 Task: Create a due date automation trigger when advanced on, on the tuesday of the week a card is due add fields with custom field "Resume" set to a number greater or equal to 1 and greater than 10 at 11:00 AM.
Action: Mouse moved to (775, 268)
Screenshot: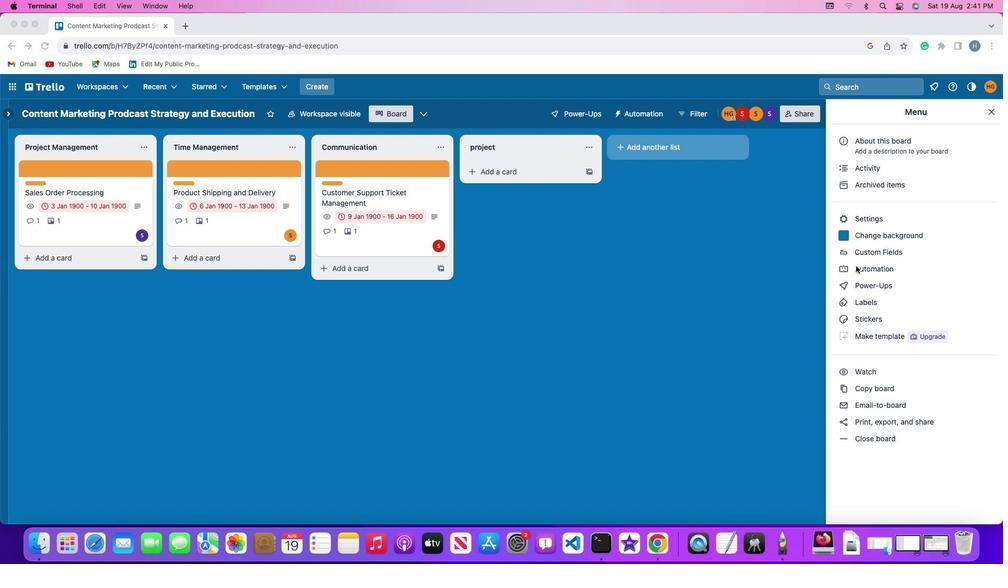 
Action: Mouse pressed left at (775, 268)
Screenshot: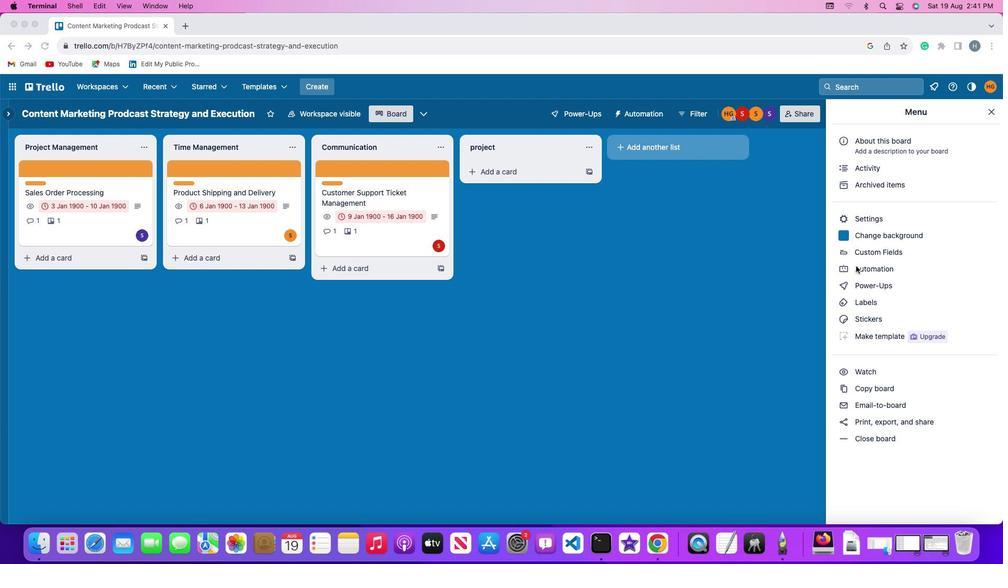 
Action: Mouse moved to (776, 268)
Screenshot: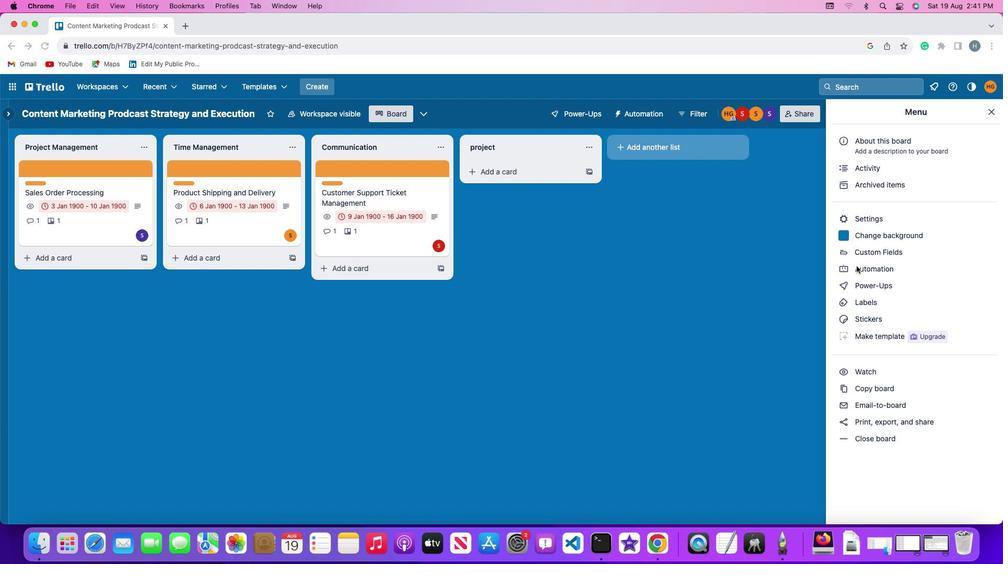 
Action: Mouse pressed left at (776, 268)
Screenshot: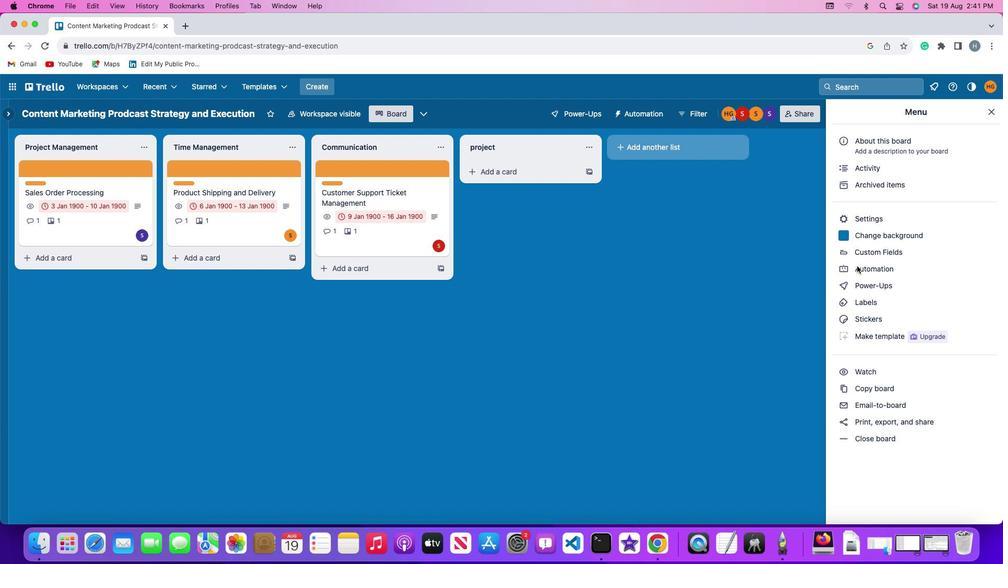 
Action: Mouse moved to (149, 250)
Screenshot: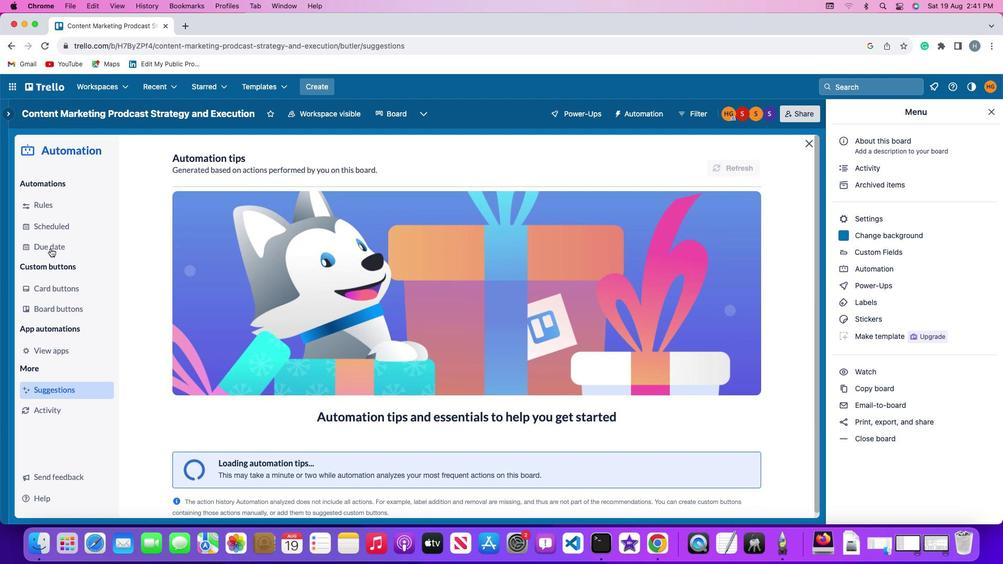 
Action: Mouse pressed left at (149, 250)
Screenshot: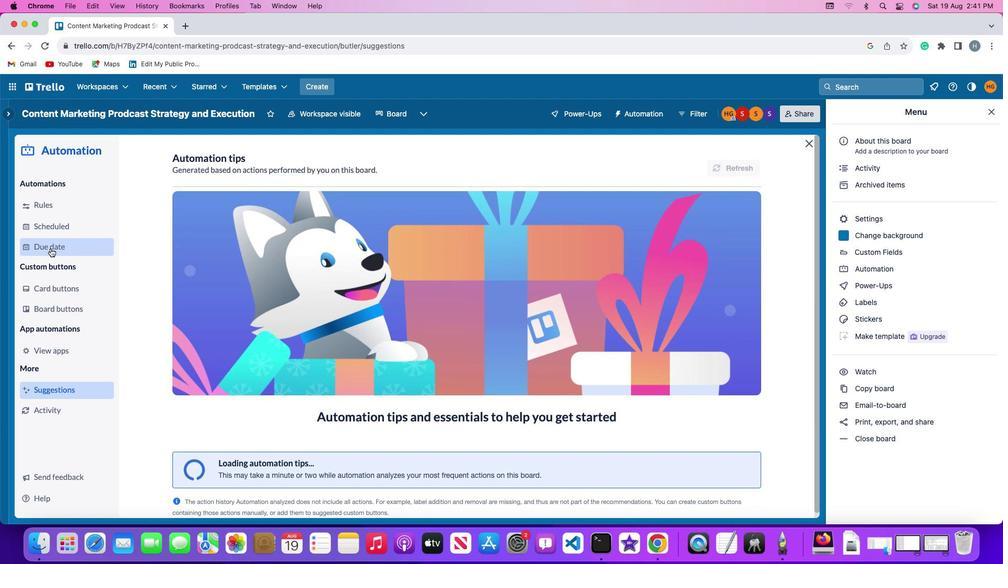 
Action: Mouse moved to (650, 165)
Screenshot: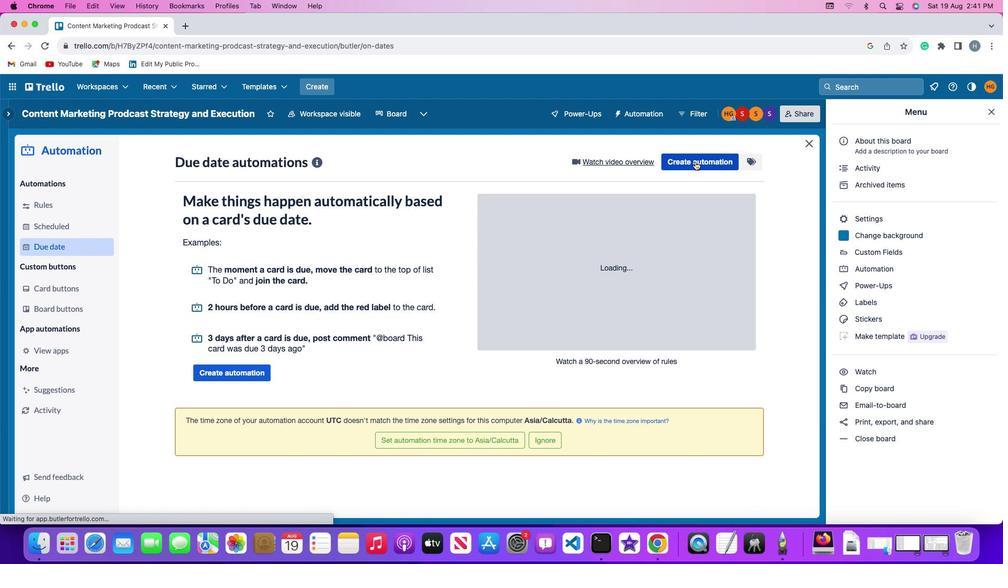 
Action: Mouse pressed left at (650, 165)
Screenshot: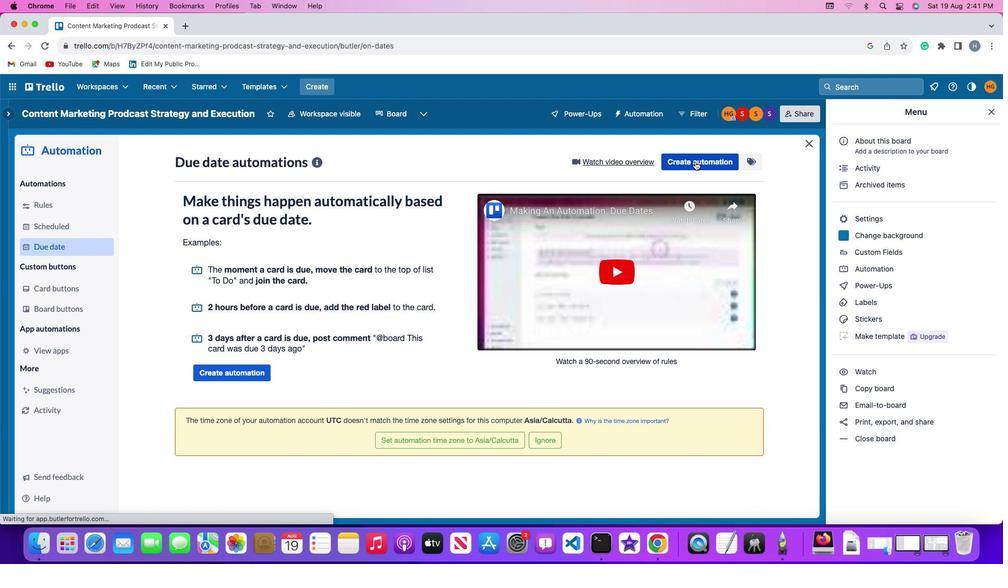
Action: Mouse moved to (259, 264)
Screenshot: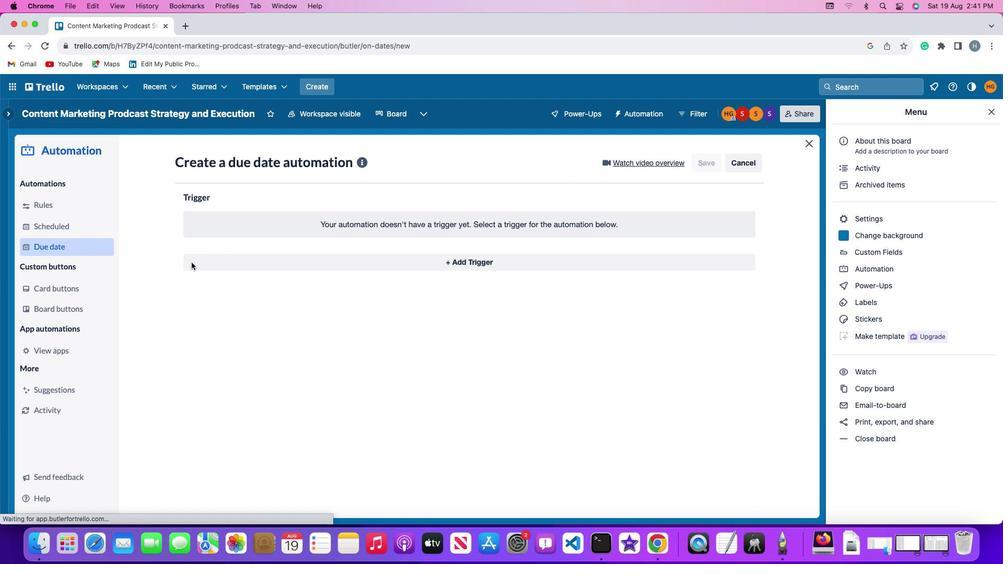 
Action: Mouse pressed left at (259, 264)
Screenshot: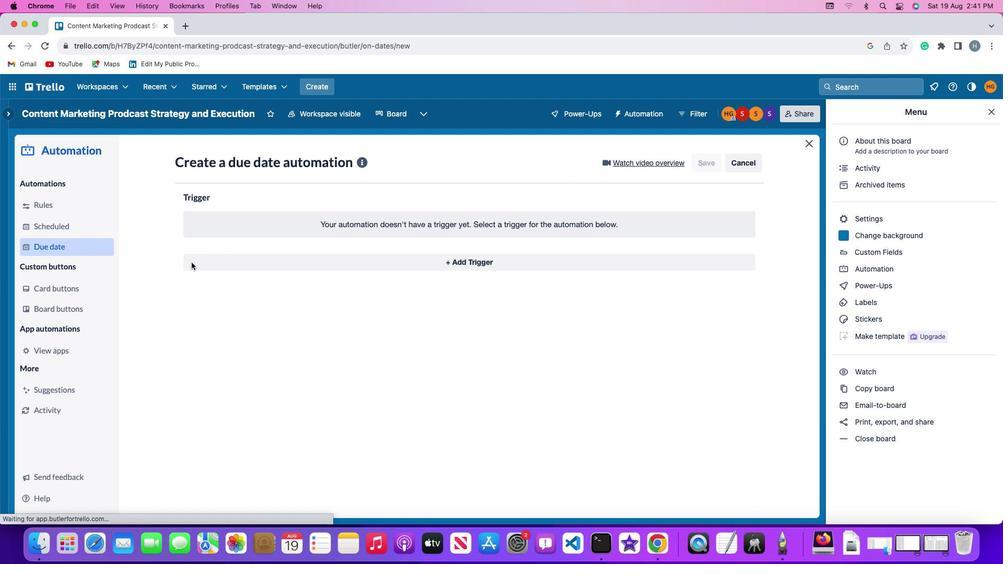 
Action: Mouse moved to (293, 462)
Screenshot: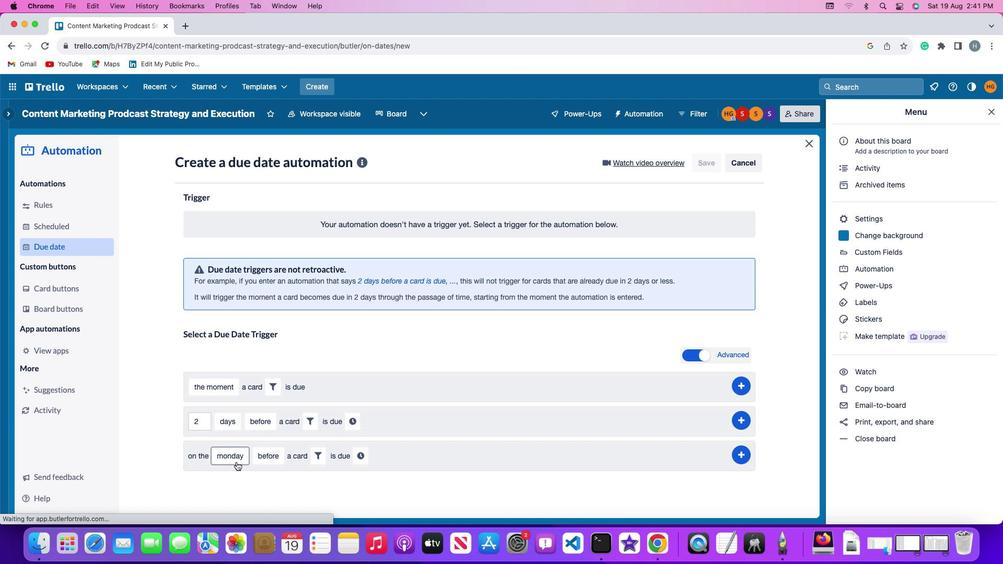 
Action: Mouse pressed left at (293, 462)
Screenshot: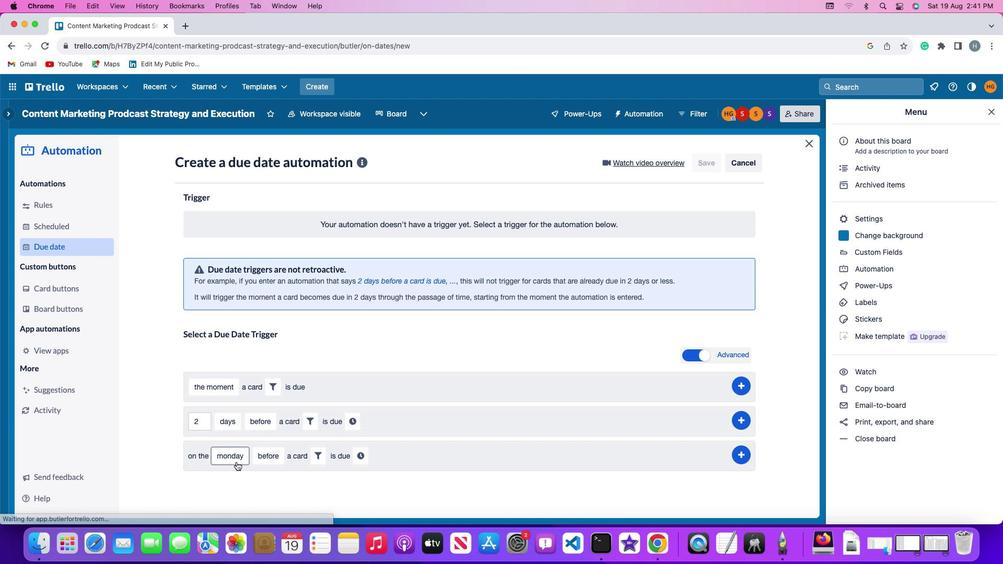 
Action: Mouse moved to (303, 334)
Screenshot: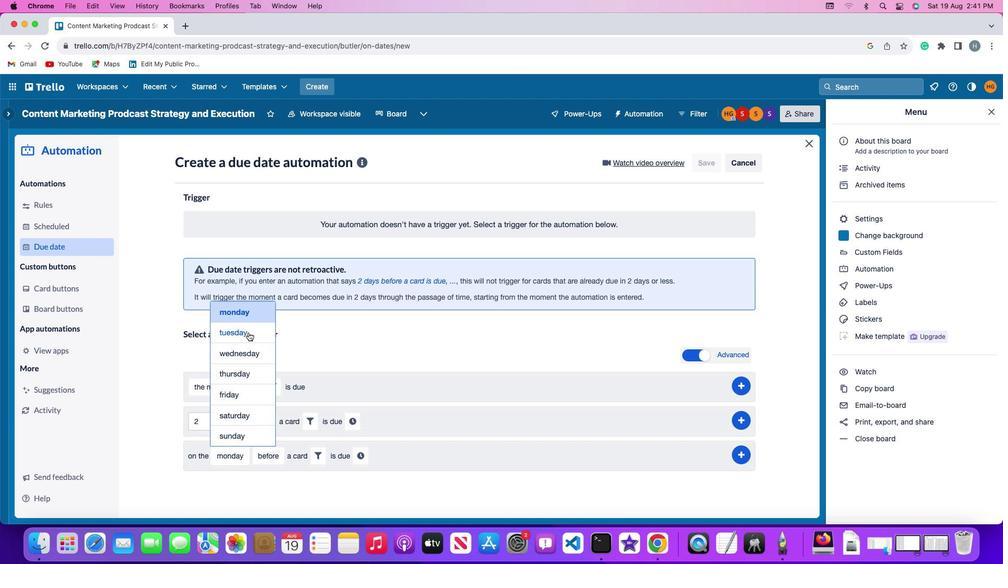 
Action: Mouse pressed left at (303, 334)
Screenshot: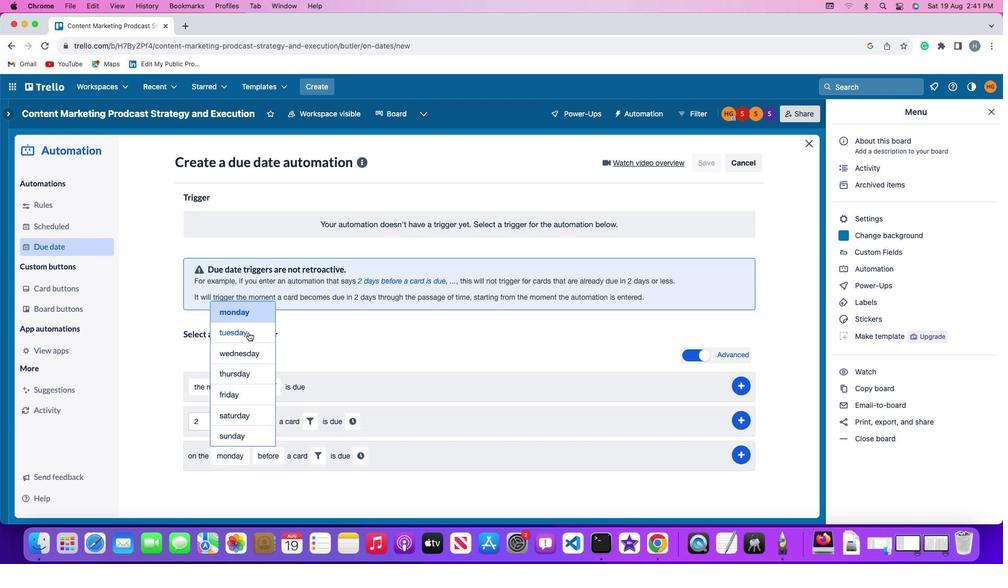 
Action: Mouse moved to (320, 463)
Screenshot: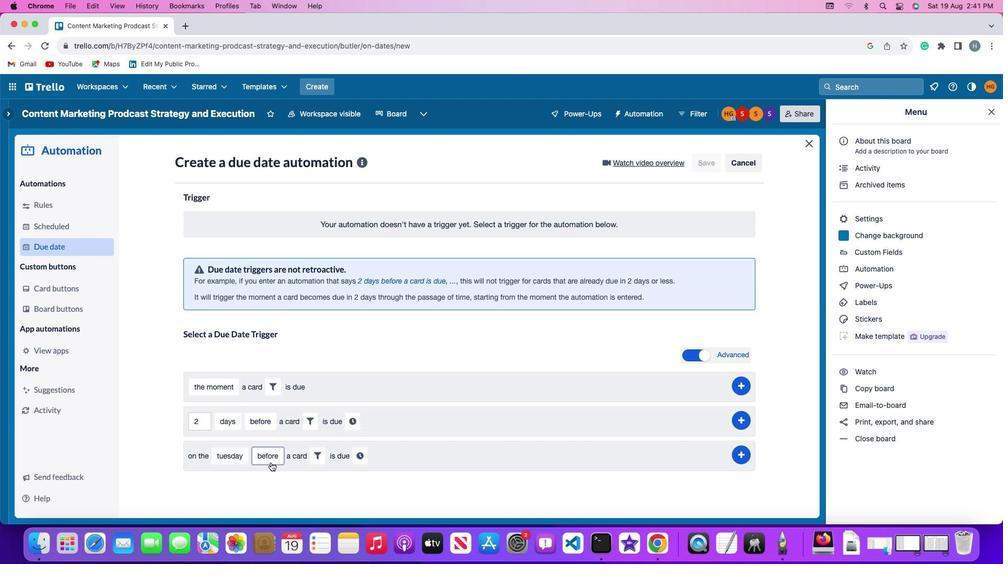 
Action: Mouse pressed left at (320, 463)
Screenshot: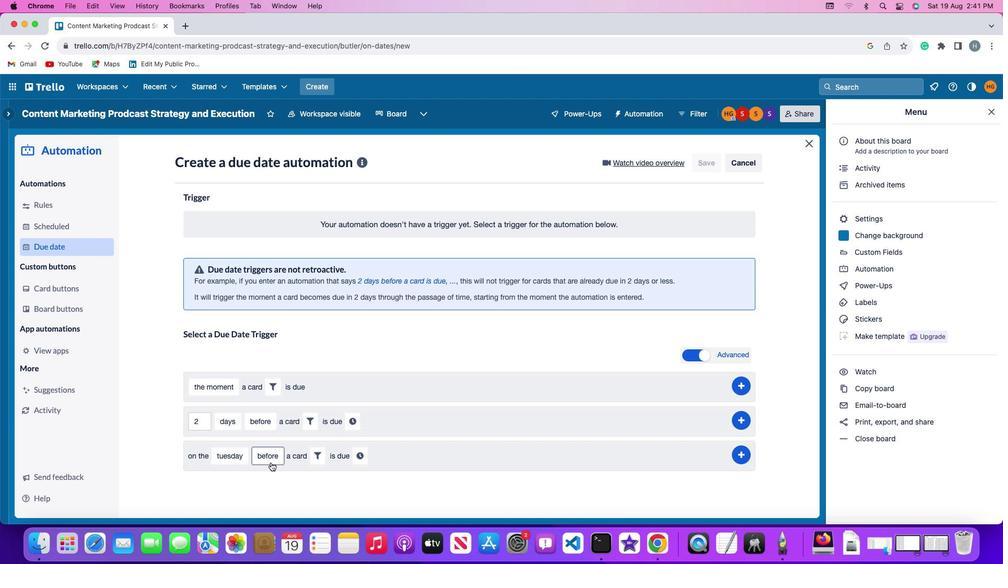 
Action: Mouse moved to (327, 414)
Screenshot: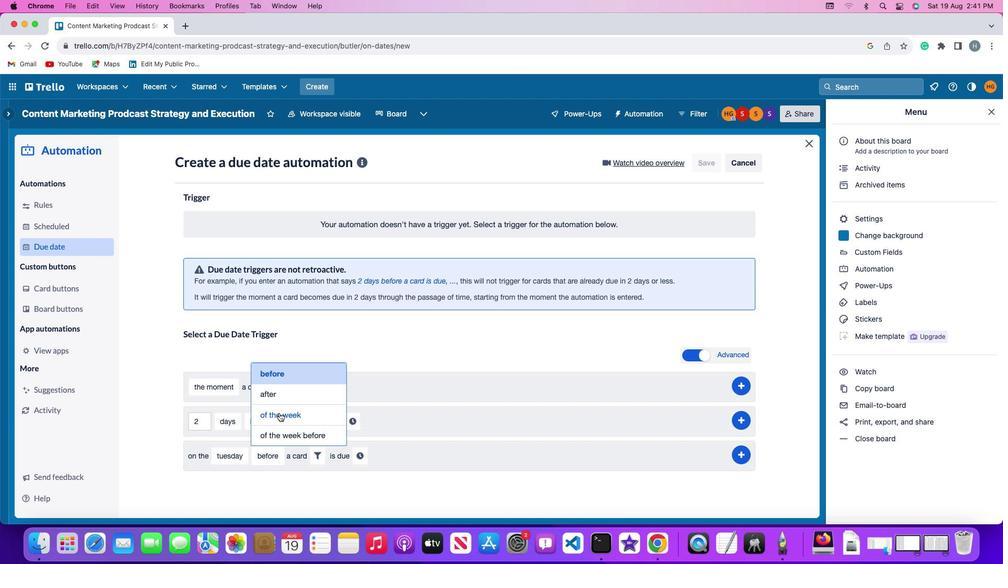 
Action: Mouse pressed left at (327, 414)
Screenshot: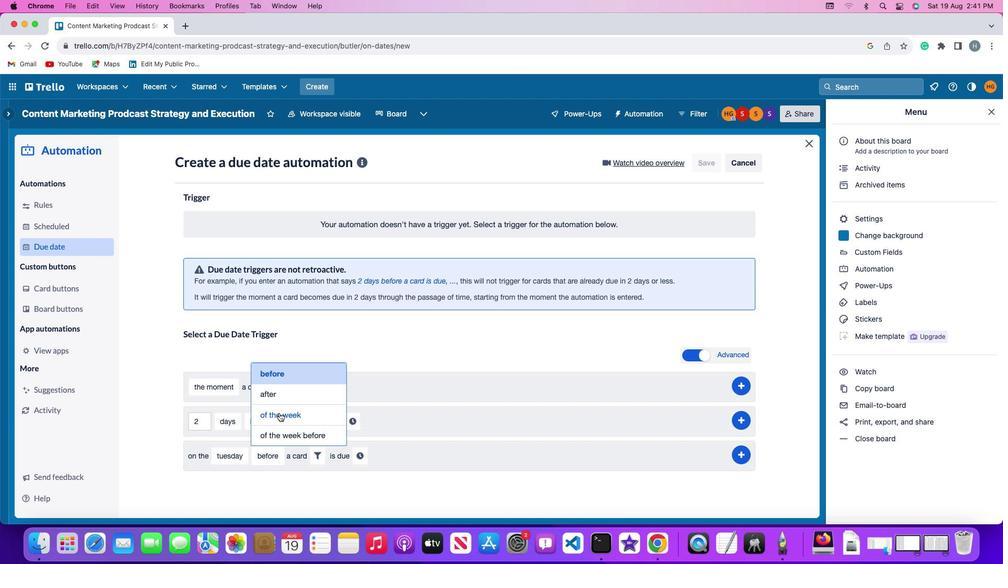 
Action: Mouse moved to (368, 453)
Screenshot: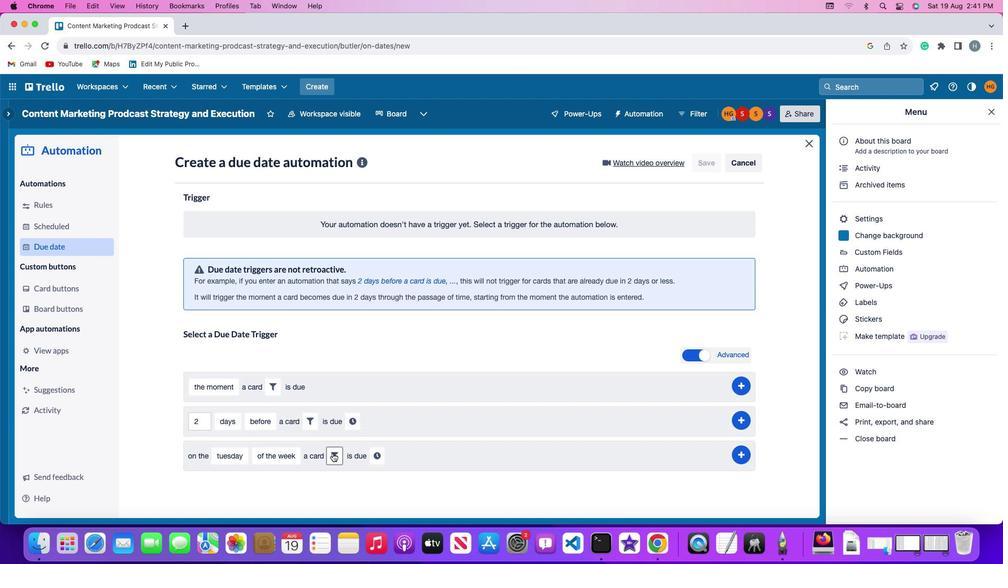 
Action: Mouse pressed left at (368, 453)
Screenshot: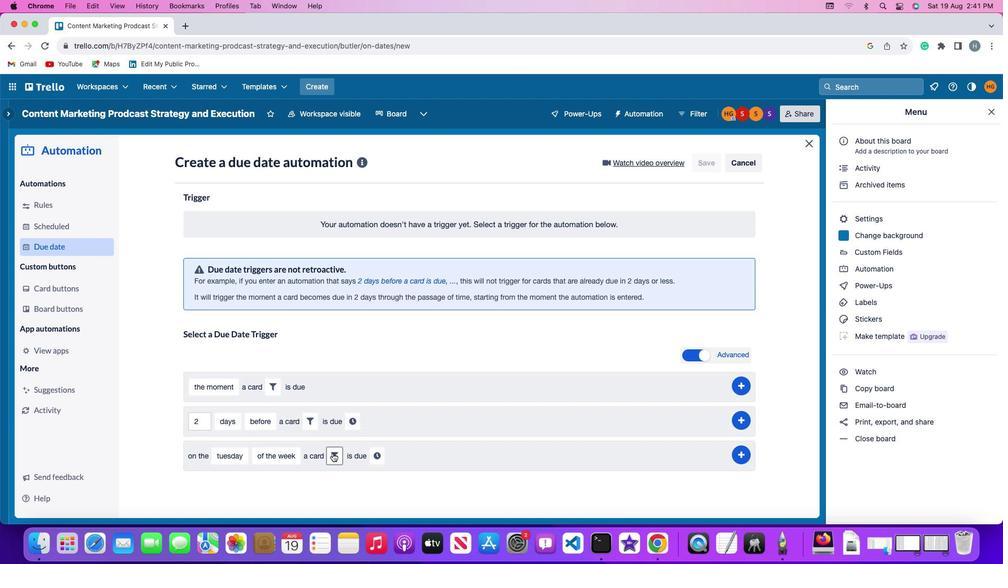 
Action: Mouse moved to (503, 485)
Screenshot: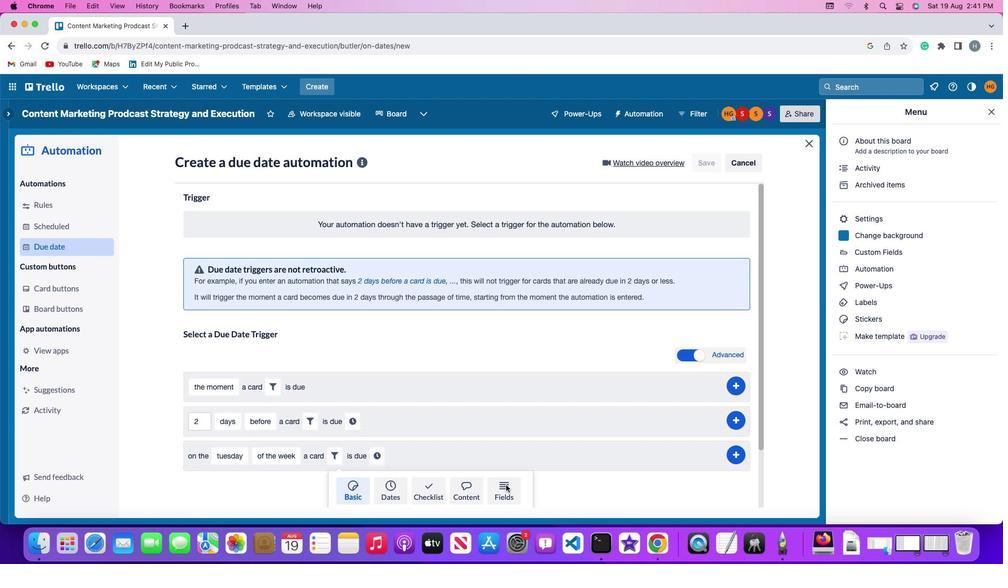 
Action: Mouse pressed left at (503, 485)
Screenshot: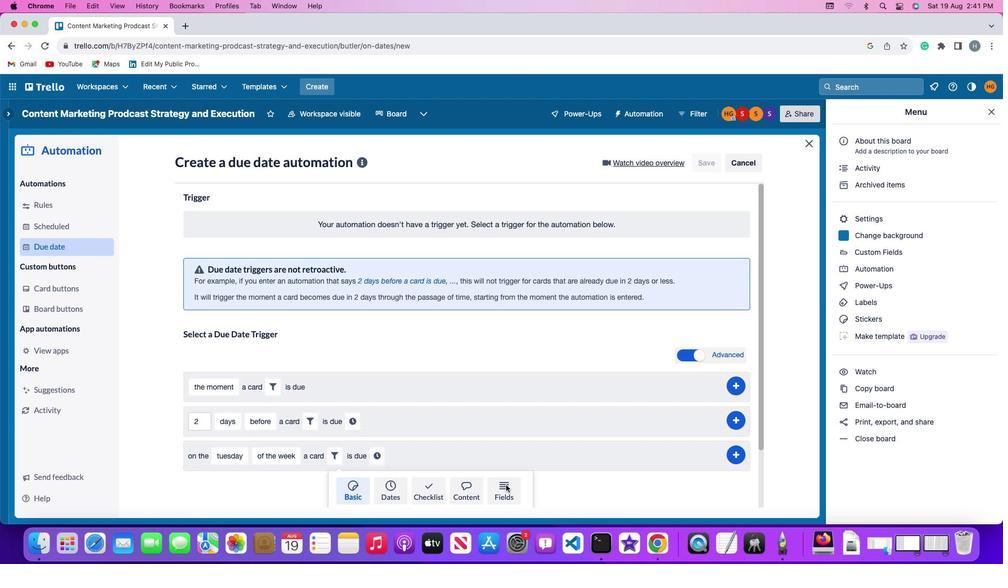 
Action: Mouse moved to (348, 475)
Screenshot: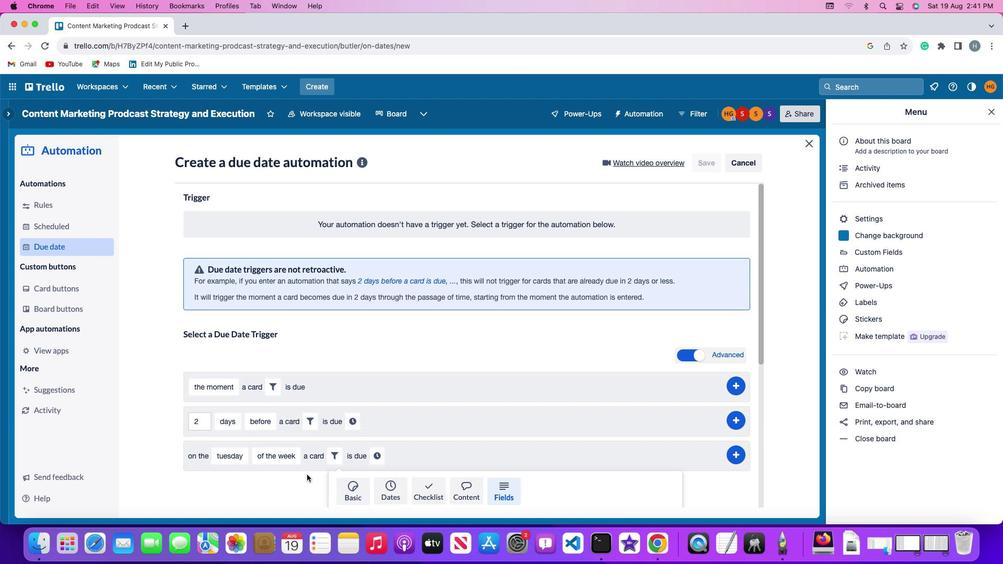 
Action: Mouse scrolled (348, 475) with delta (110, 4)
Screenshot: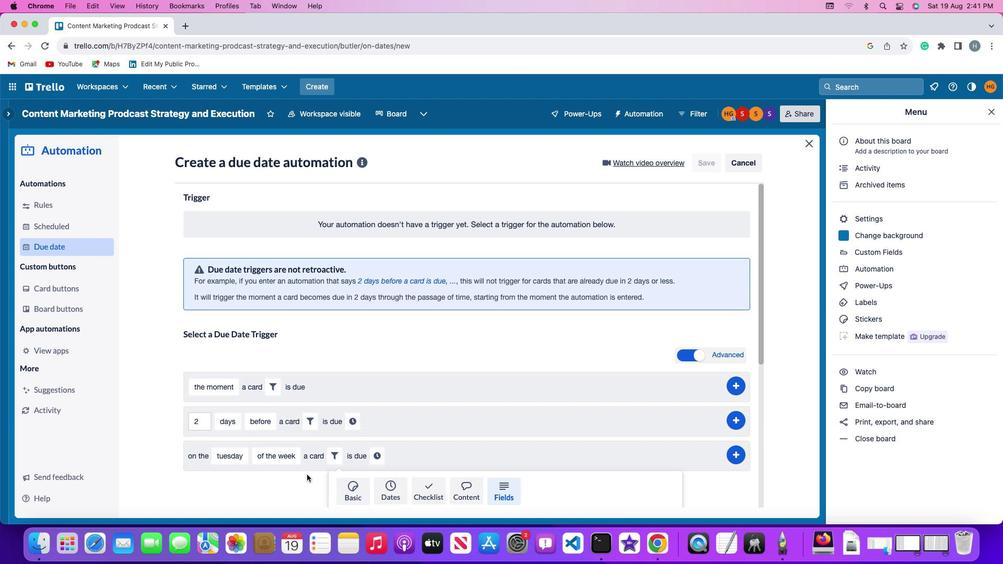 
Action: Mouse scrolled (348, 475) with delta (110, 4)
Screenshot: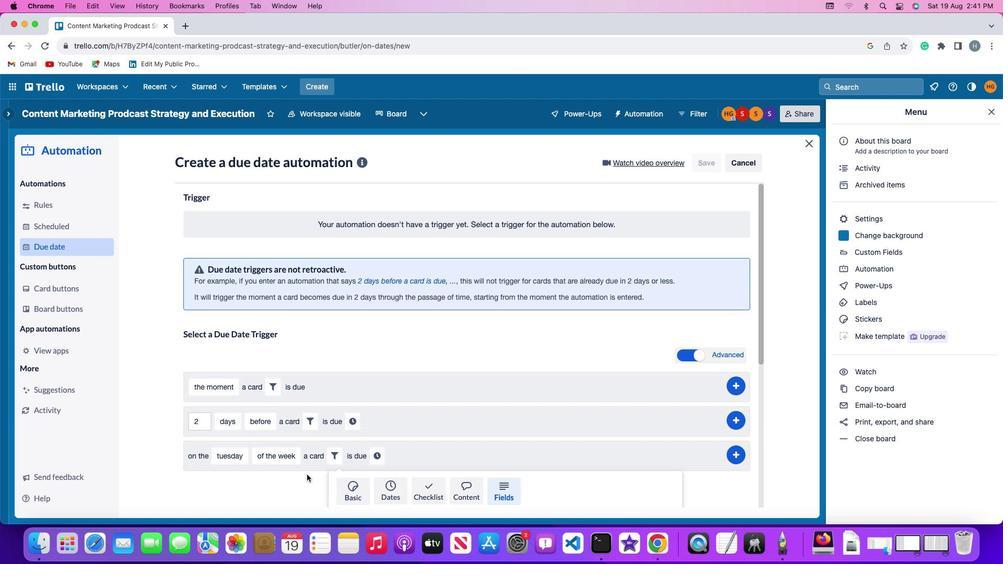 
Action: Mouse scrolled (348, 475) with delta (110, 3)
Screenshot: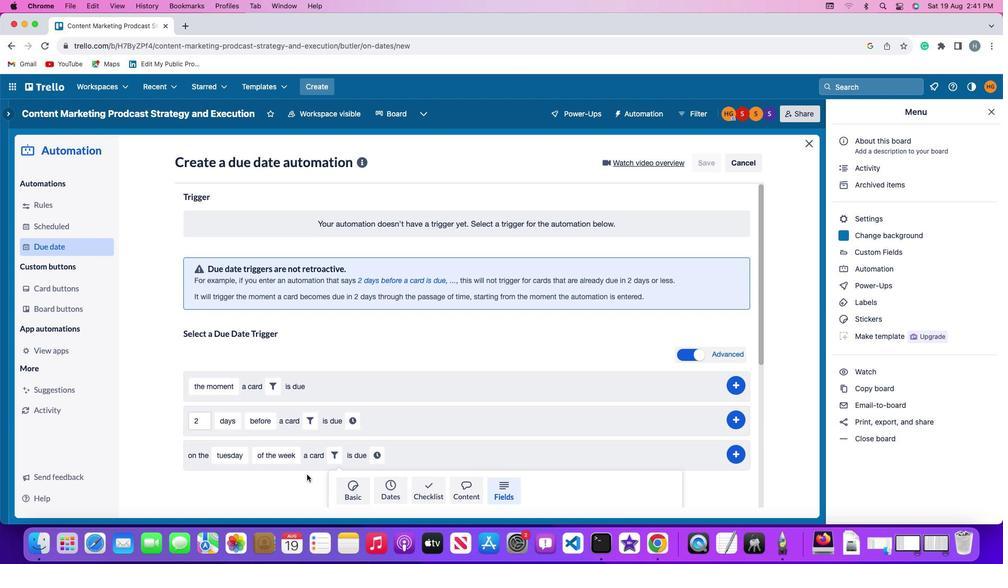 
Action: Mouse scrolled (348, 475) with delta (110, 2)
Screenshot: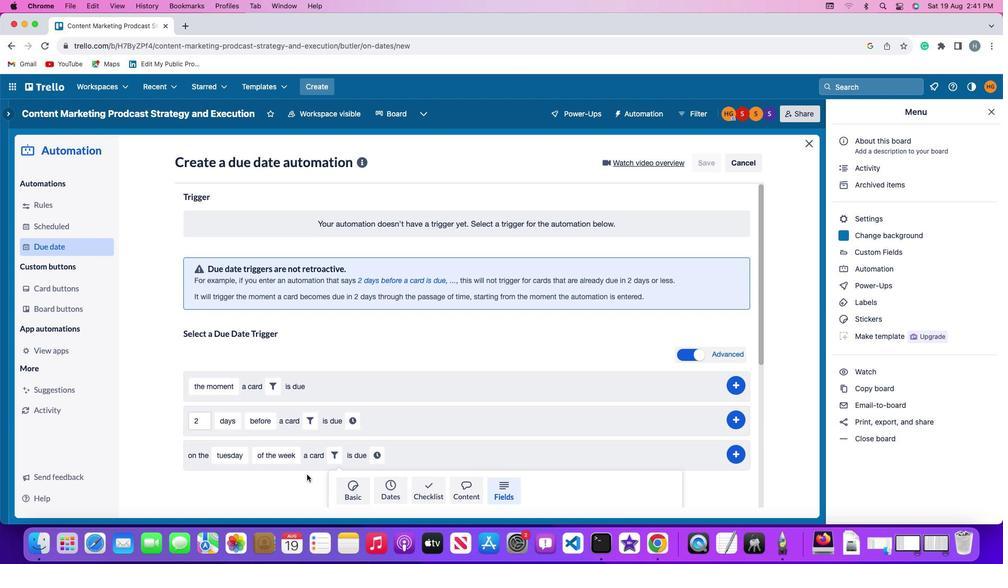 
Action: Mouse scrolled (348, 475) with delta (110, 1)
Screenshot: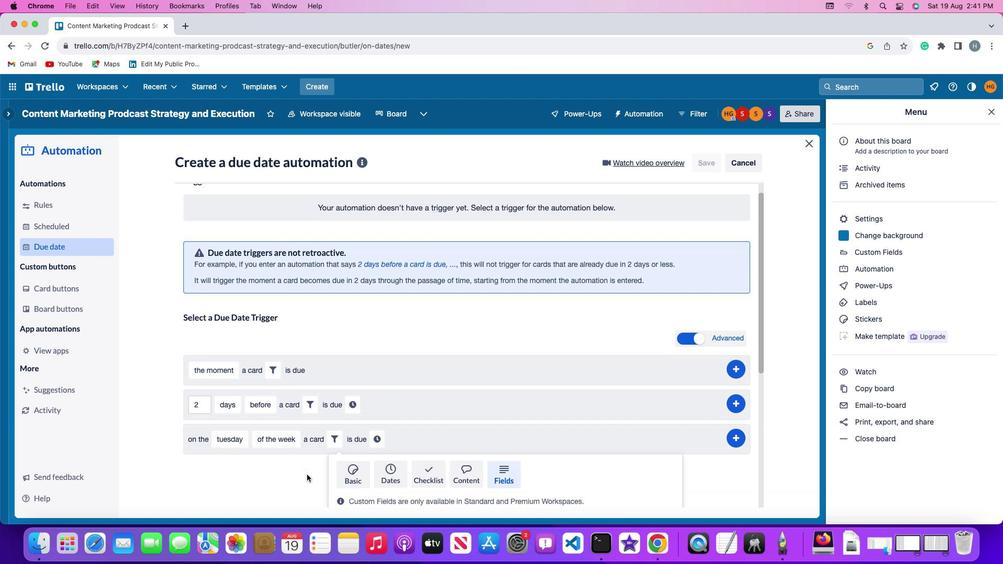 
Action: Mouse moved to (346, 473)
Screenshot: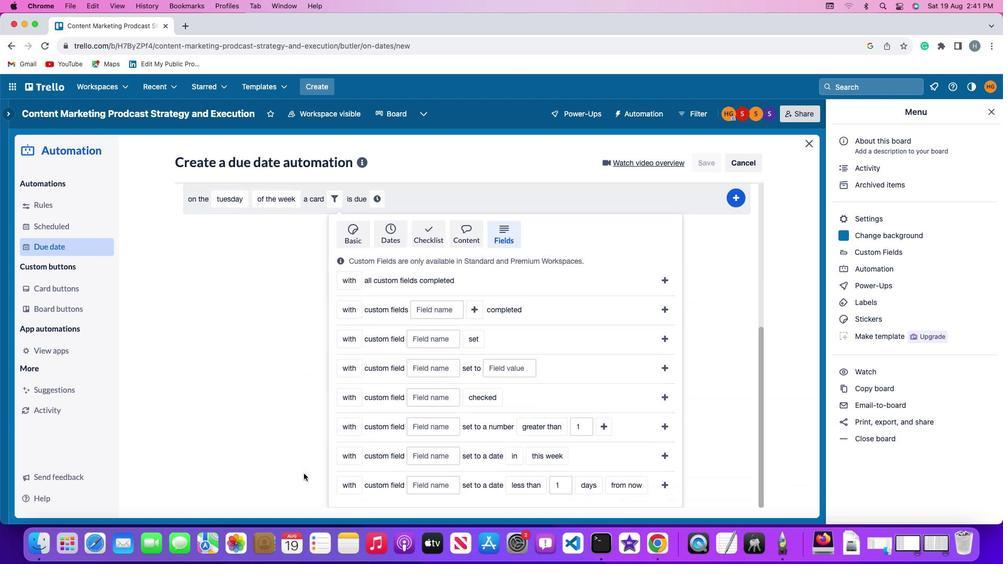
Action: Mouse scrolled (346, 473) with delta (110, 4)
Screenshot: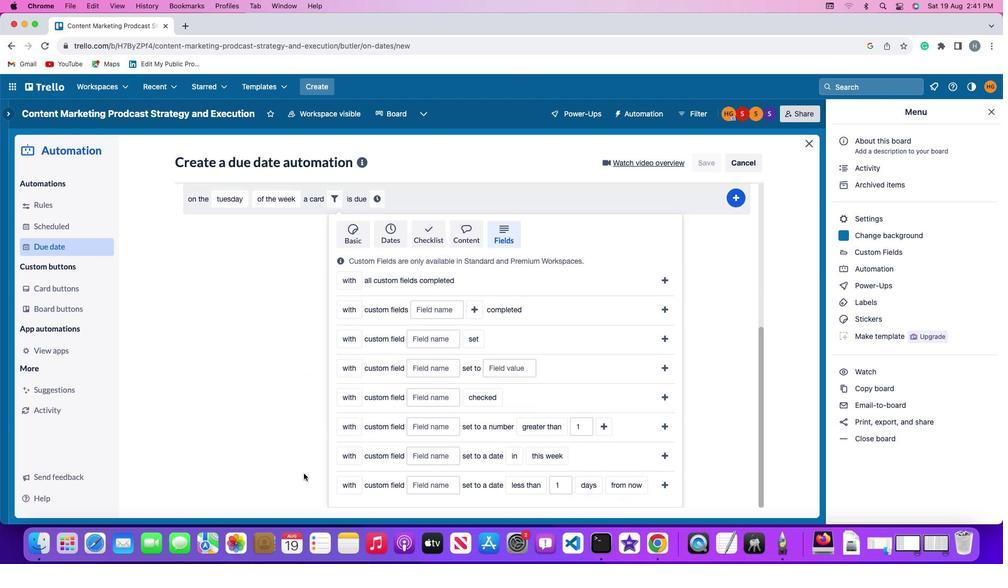 
Action: Mouse scrolled (346, 473) with delta (110, 4)
Screenshot: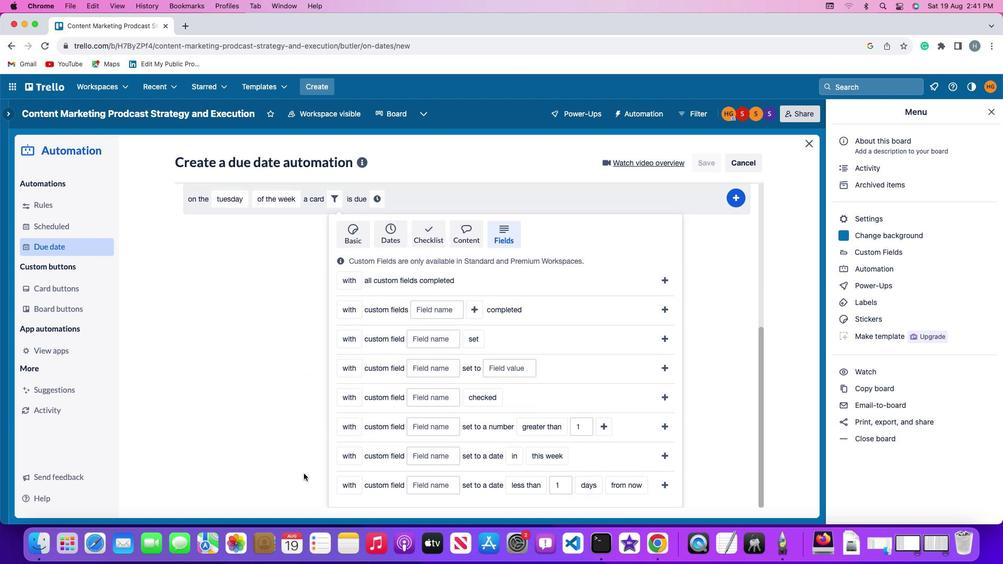 
Action: Mouse scrolled (346, 473) with delta (110, 3)
Screenshot: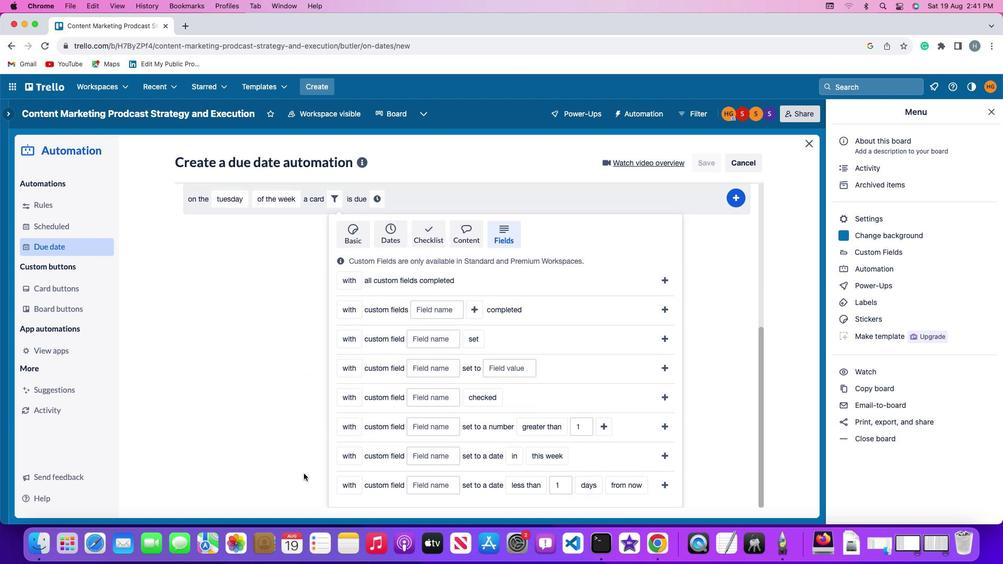
Action: Mouse moved to (345, 473)
Screenshot: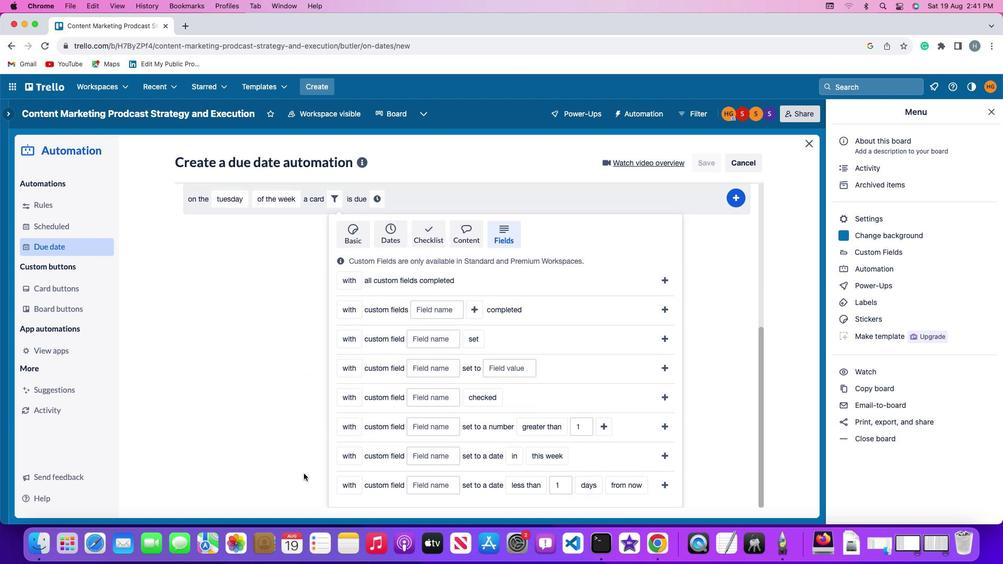 
Action: Mouse scrolled (345, 473) with delta (110, 2)
Screenshot: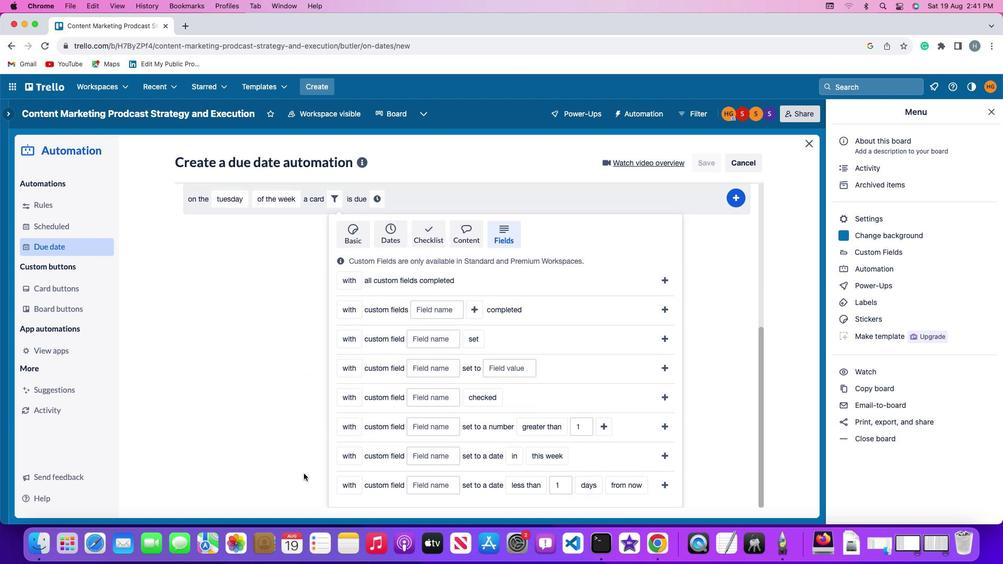 
Action: Mouse moved to (382, 424)
Screenshot: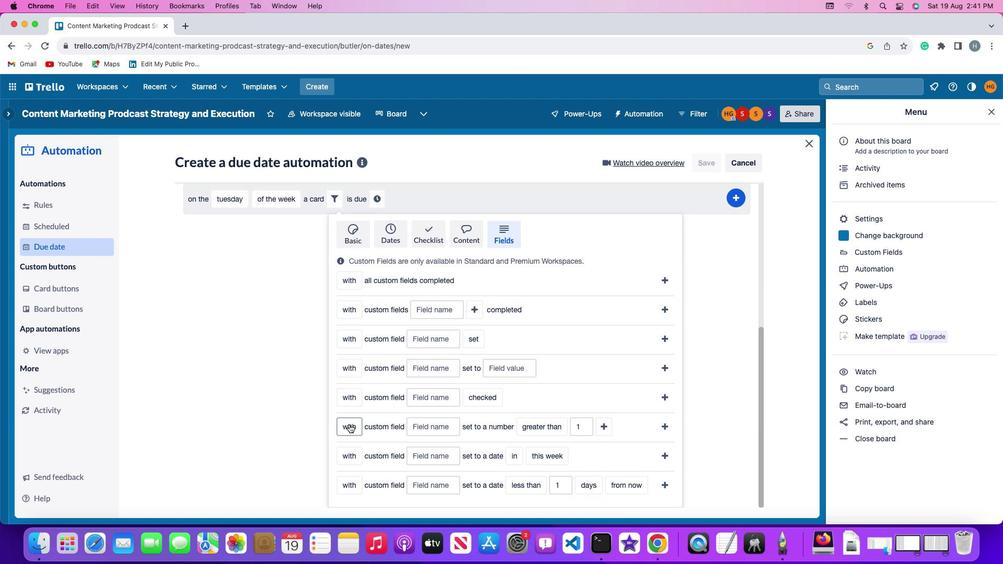 
Action: Mouse pressed left at (382, 424)
Screenshot: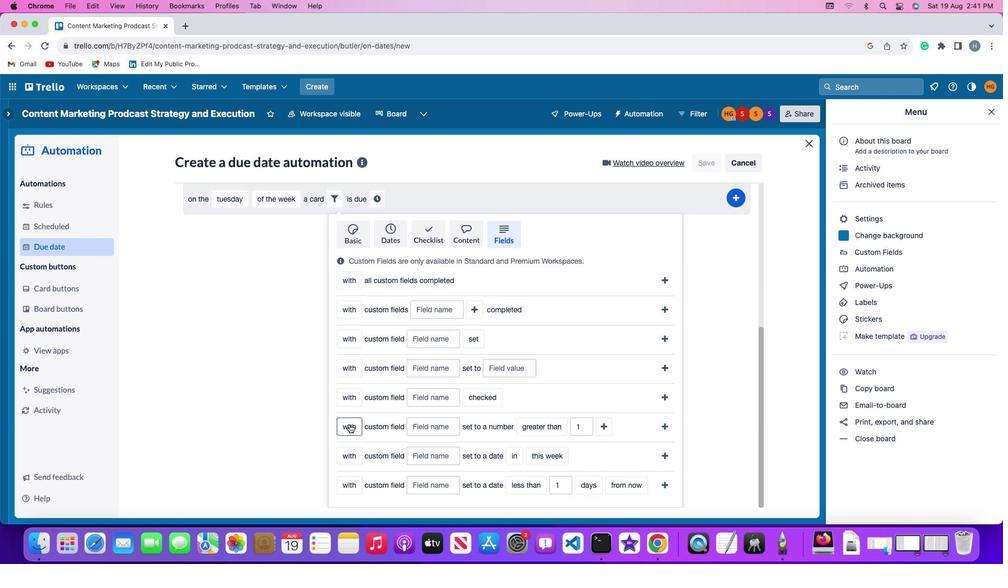 
Action: Mouse moved to (389, 451)
Screenshot: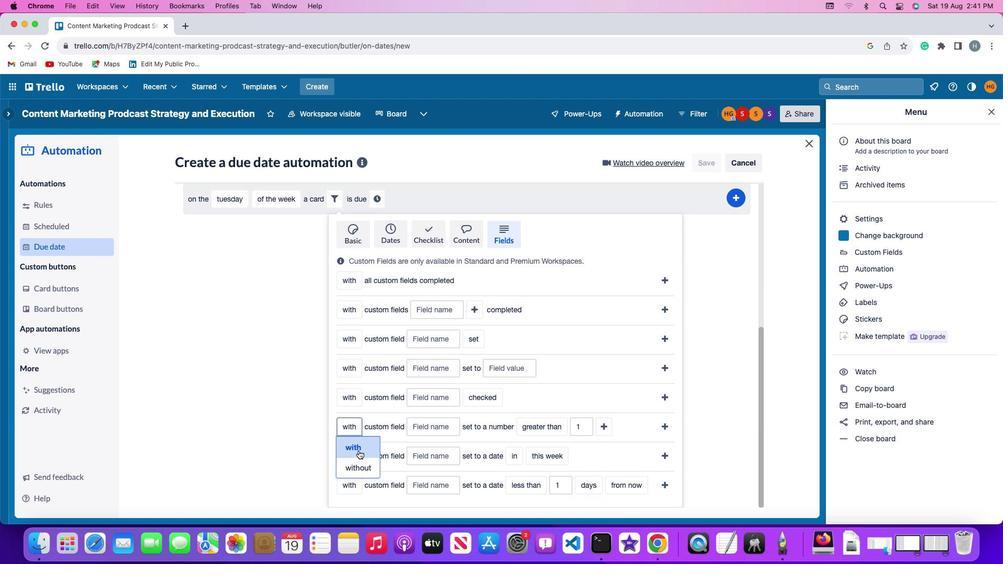 
Action: Mouse pressed left at (389, 451)
Screenshot: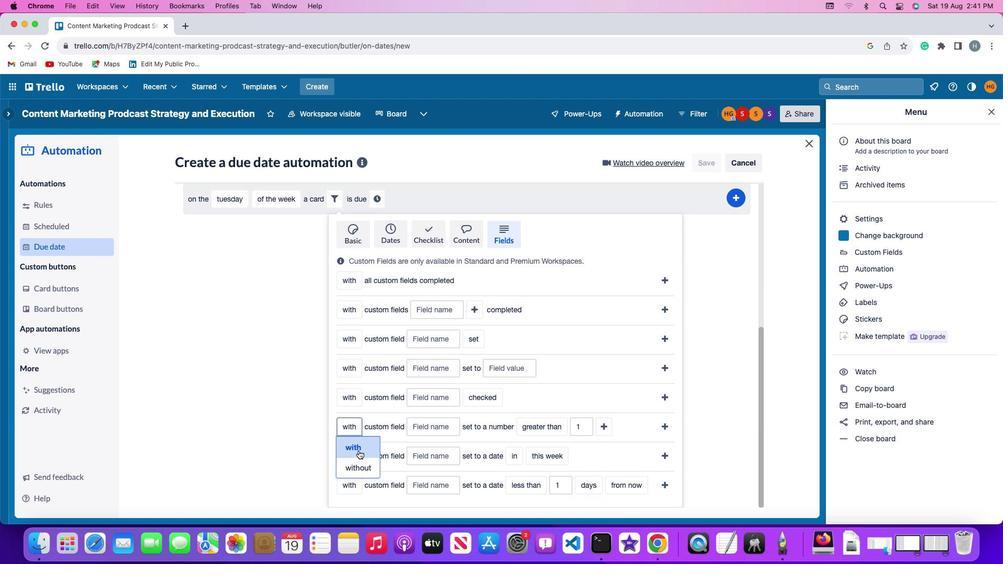 
Action: Mouse moved to (449, 427)
Screenshot: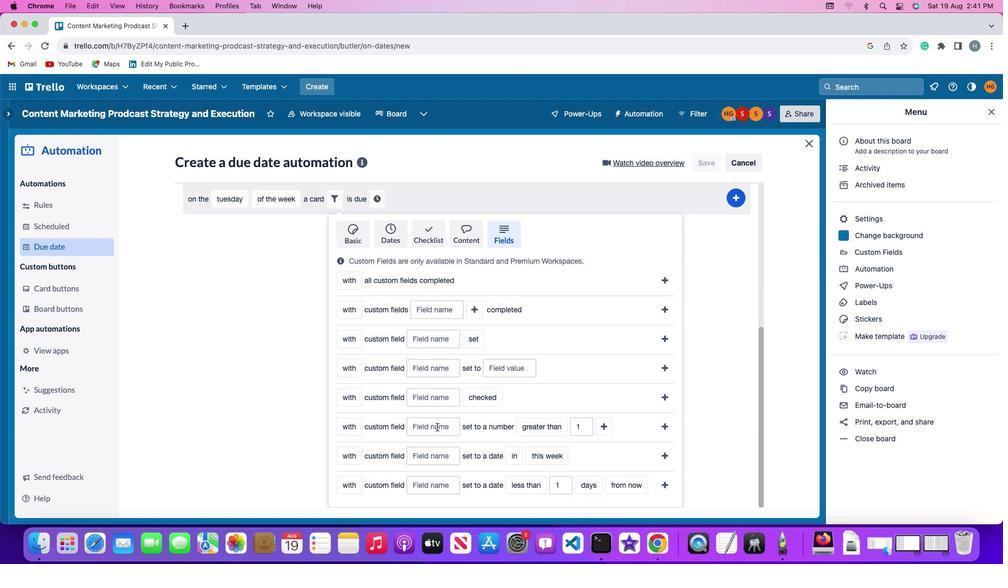 
Action: Mouse pressed left at (449, 427)
Screenshot: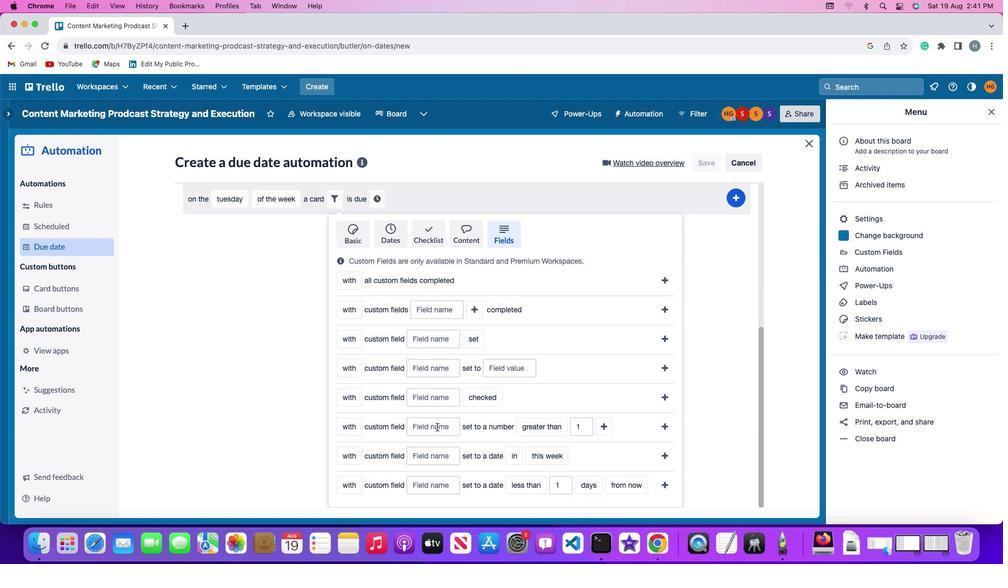 
Action: Mouse moved to (450, 428)
Screenshot: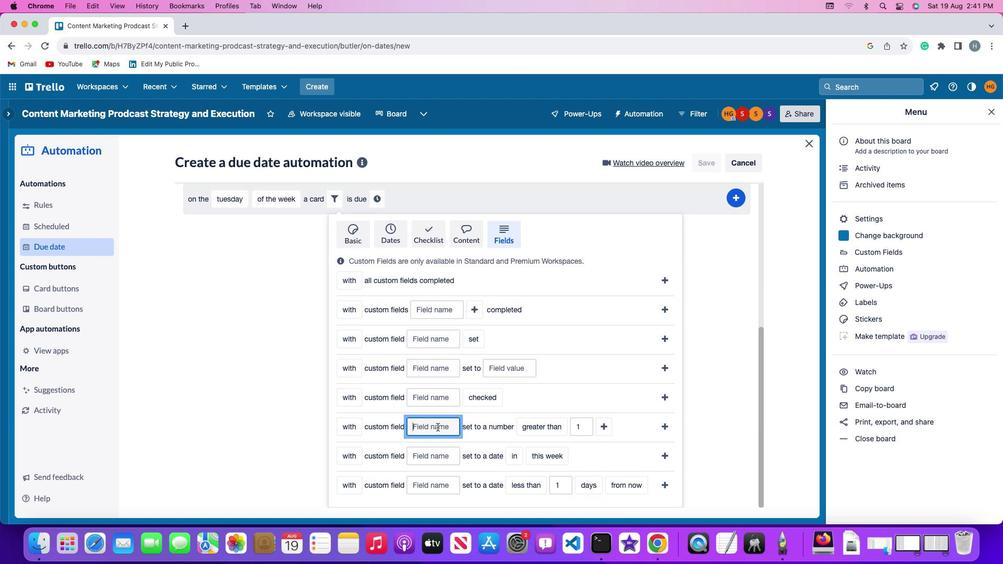 
Action: Key pressed Key.shift
Screenshot: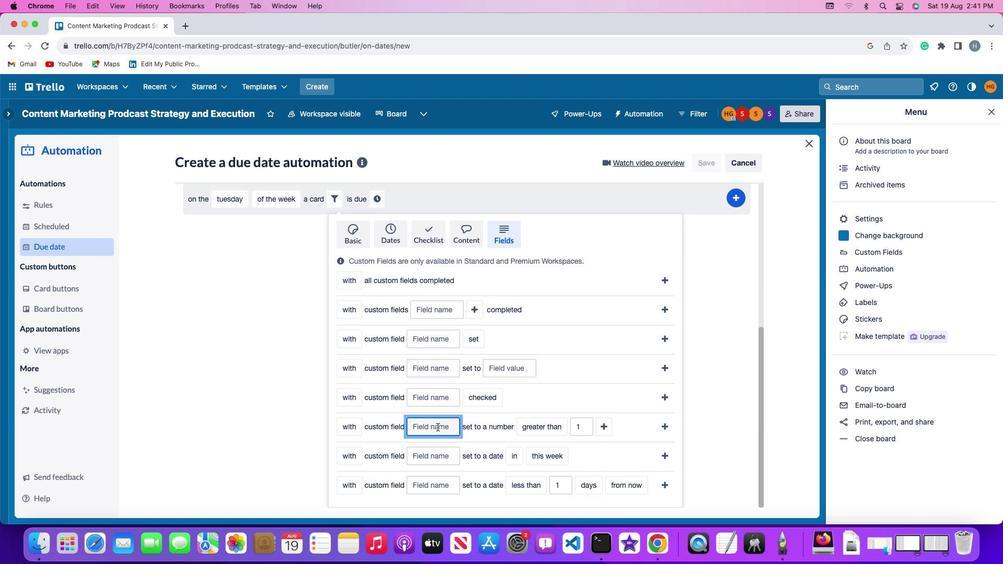 
Action: Mouse moved to (450, 427)
Screenshot: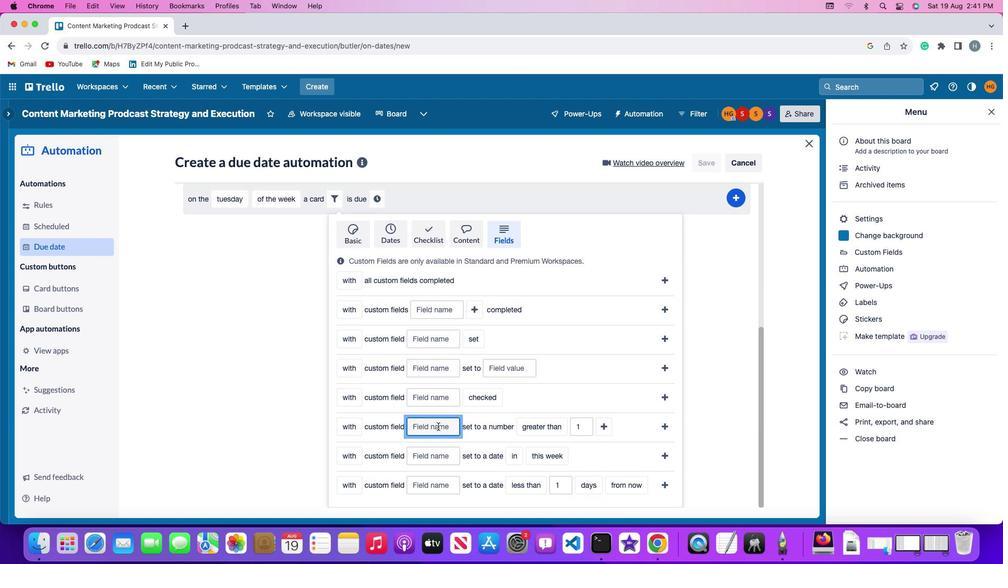 
Action: Key pressed 'R''e'
Screenshot: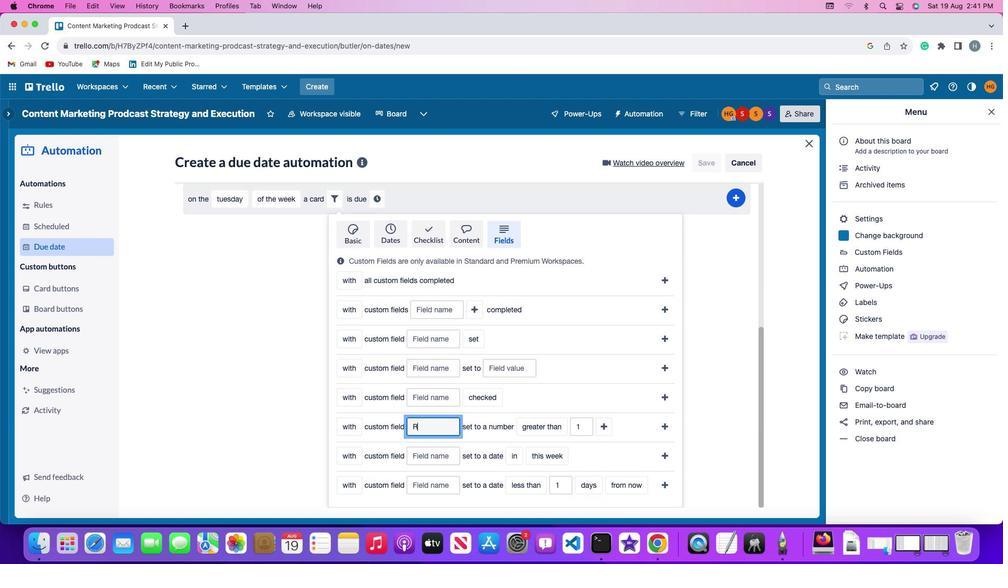 
Action: Mouse moved to (450, 427)
Screenshot: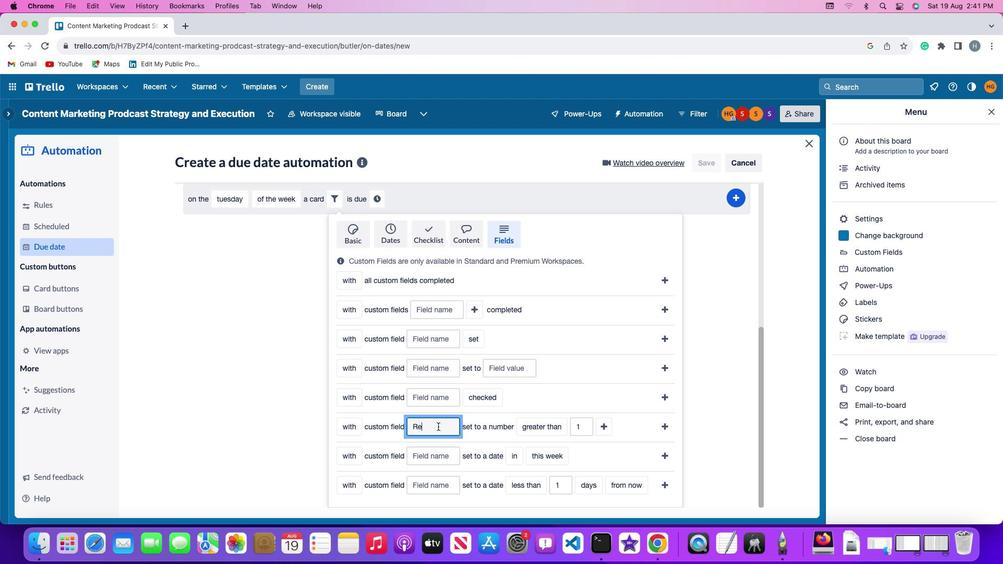 
Action: Key pressed 's'
Screenshot: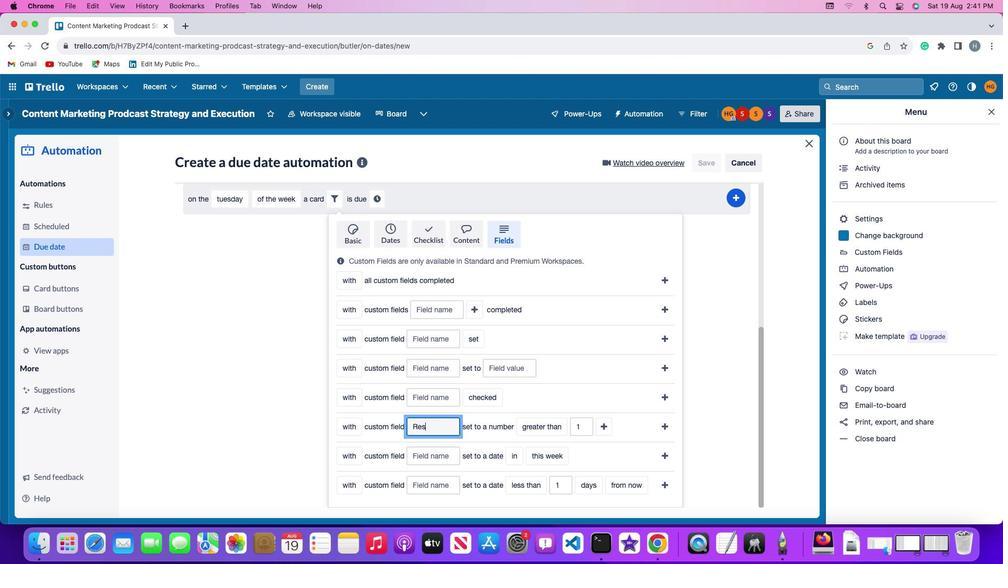 
Action: Mouse moved to (450, 426)
Screenshot: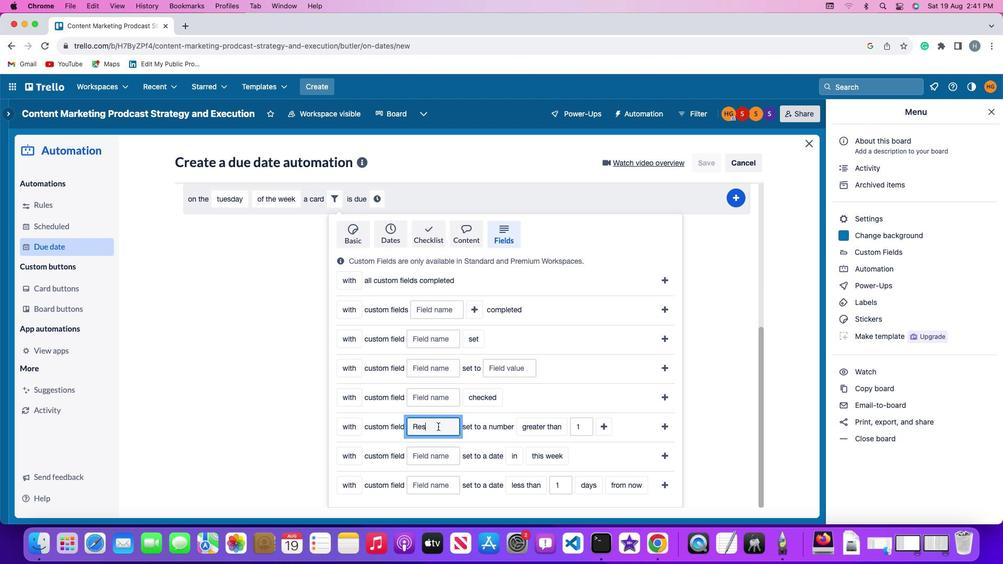 
Action: Key pressed 'u'
Screenshot: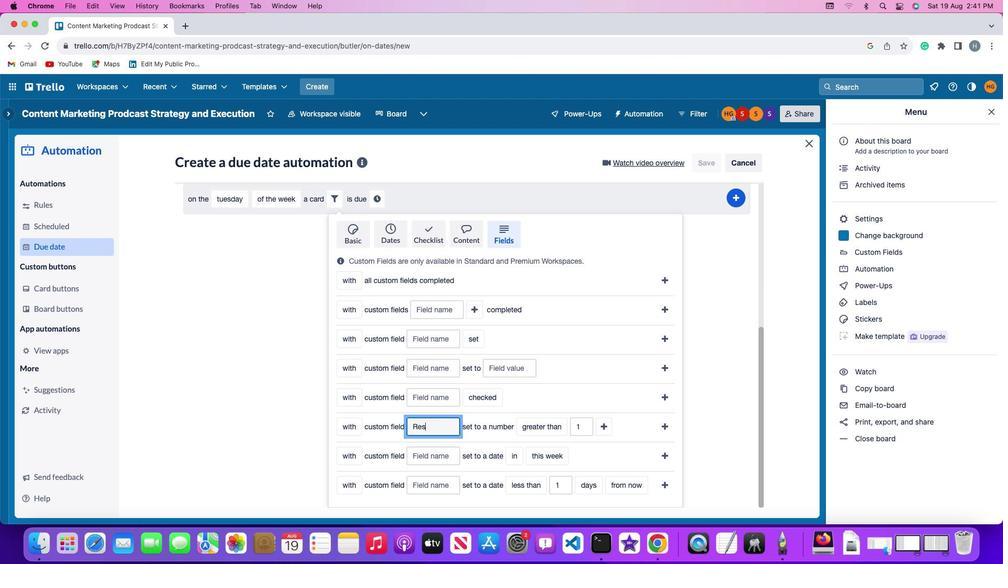 
Action: Mouse moved to (451, 426)
Screenshot: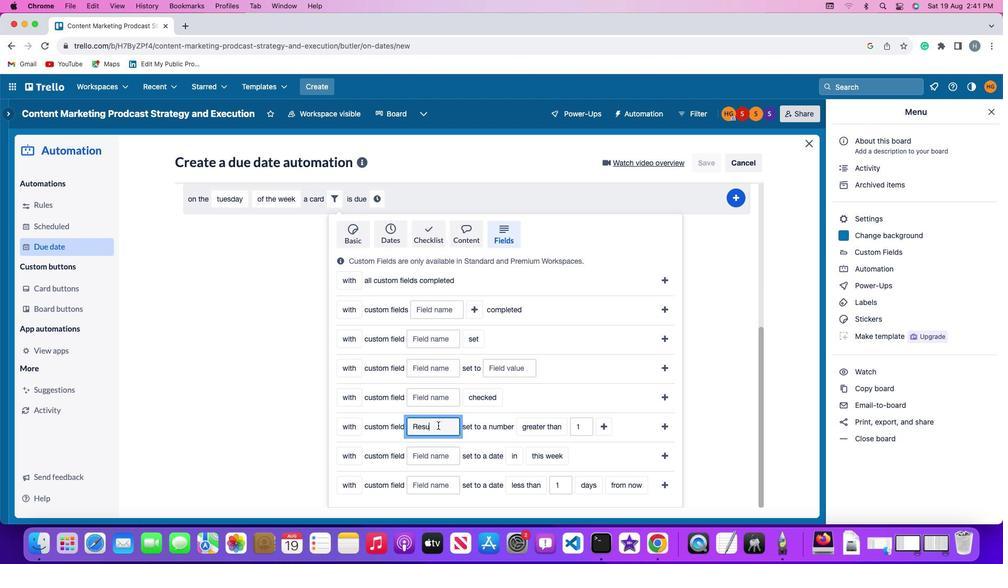 
Action: Key pressed 'm'
Screenshot: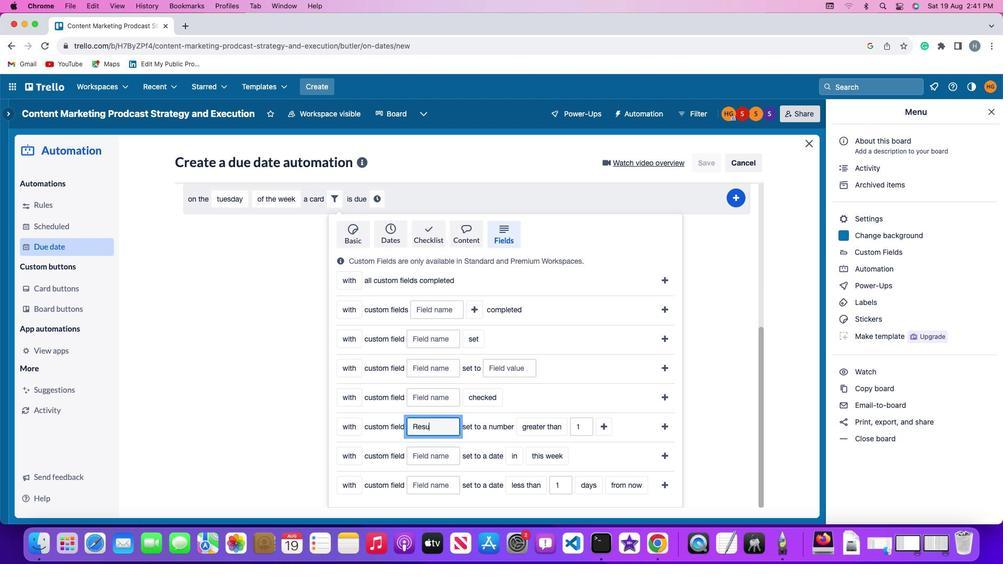 
Action: Mouse moved to (451, 425)
Screenshot: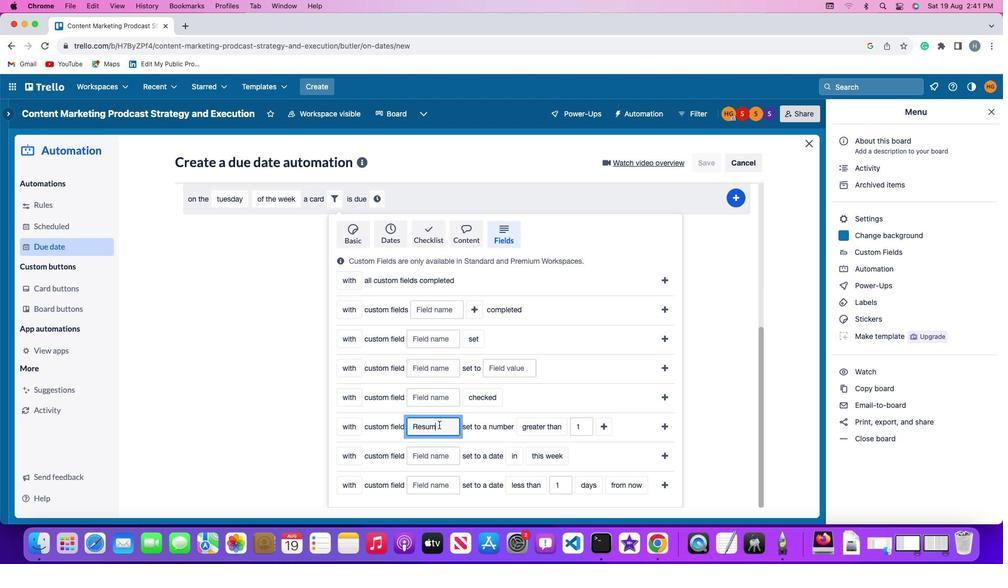 
Action: Key pressed 'e'
Screenshot: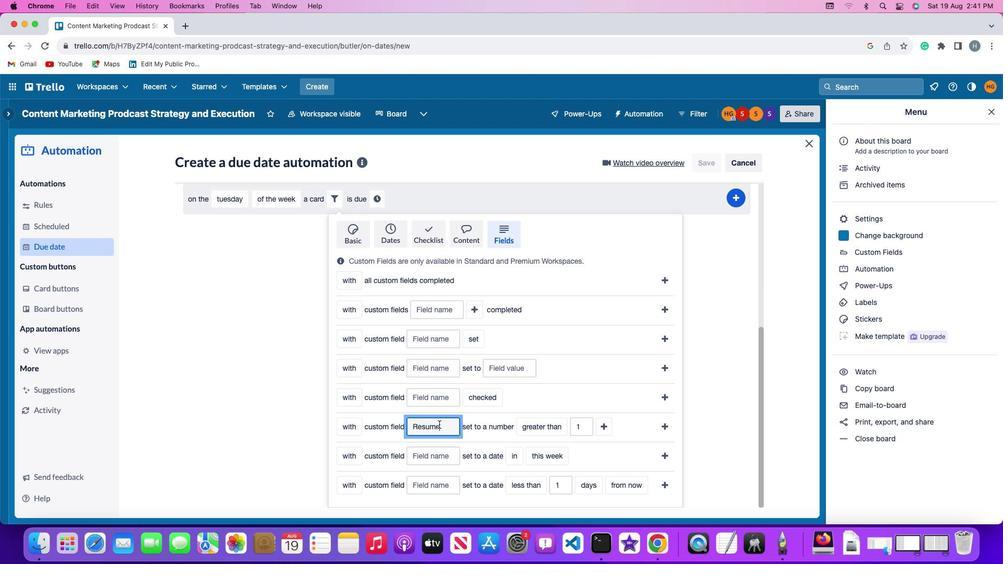
Action: Mouse moved to (530, 419)
Screenshot: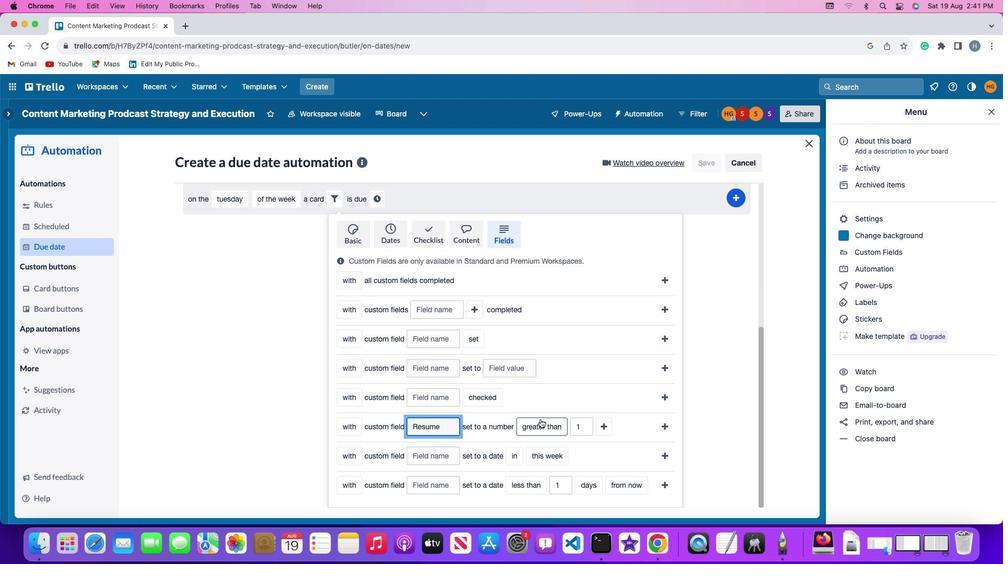 
Action: Mouse pressed left at (530, 419)
Screenshot: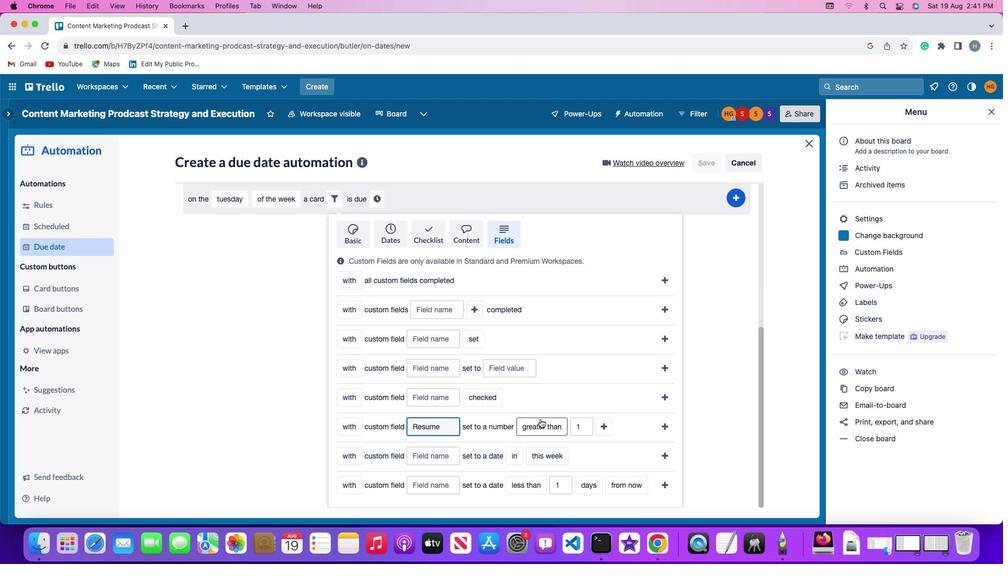 
Action: Mouse moved to (537, 365)
Screenshot: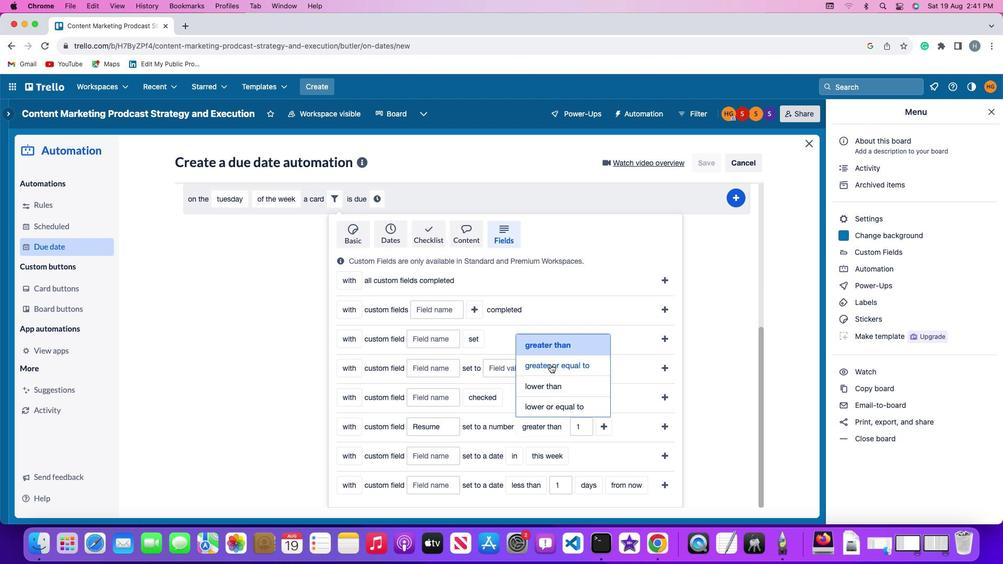 
Action: Mouse pressed left at (537, 365)
Screenshot: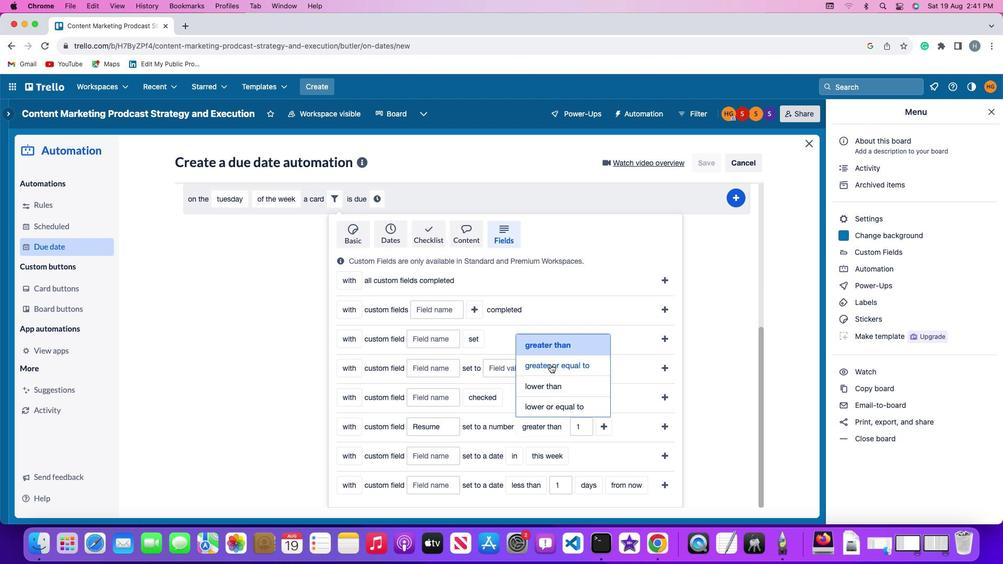 
Action: Mouse moved to (578, 426)
Screenshot: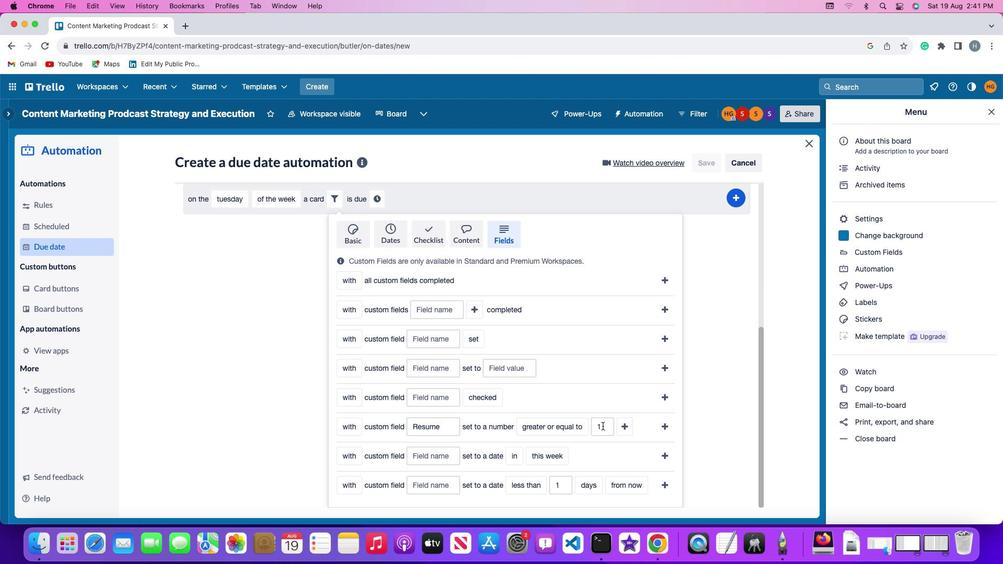 
Action: Mouse pressed left at (578, 426)
Screenshot: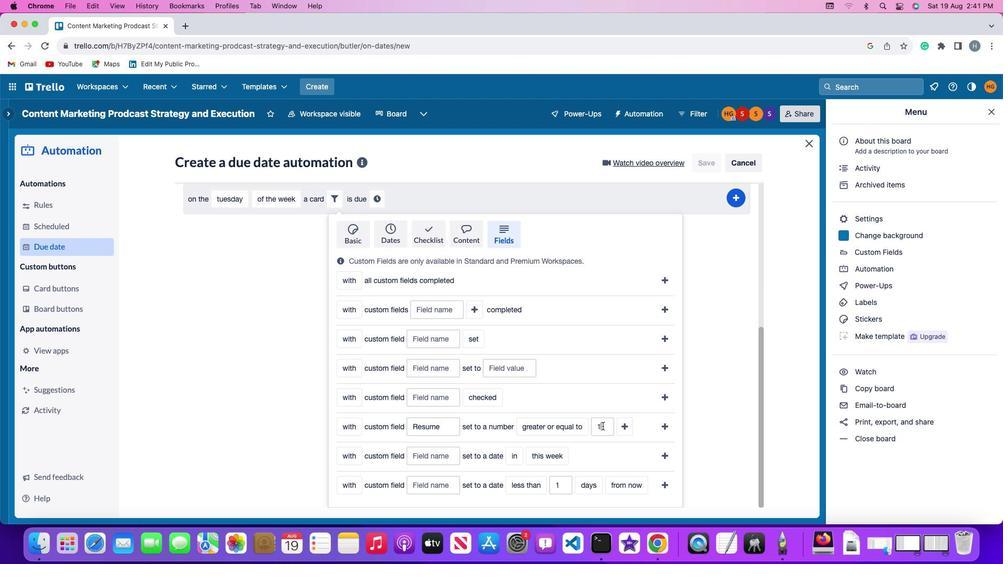 
Action: Key pressed Key.backspace
Screenshot: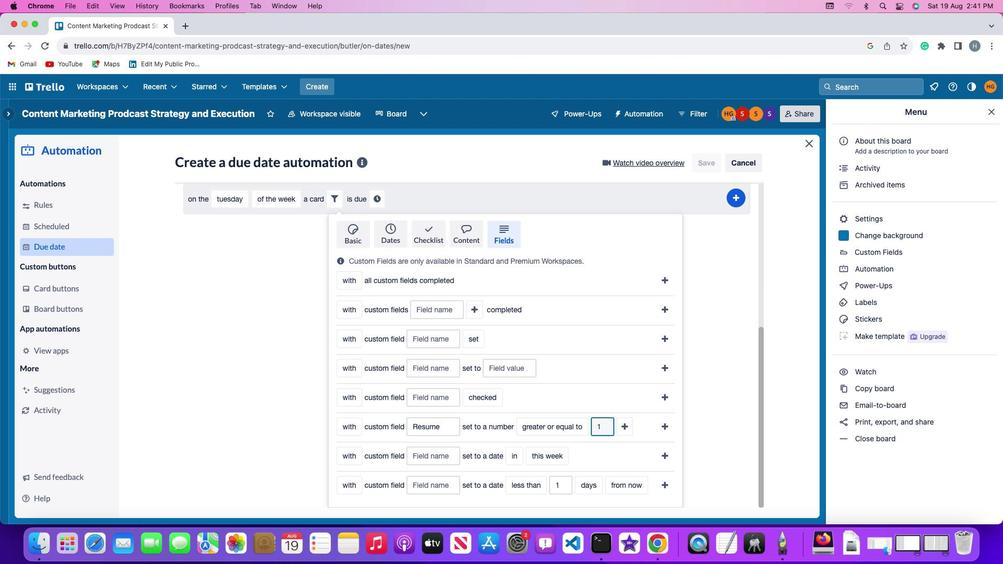 
Action: Mouse pressed left at (578, 426)
Screenshot: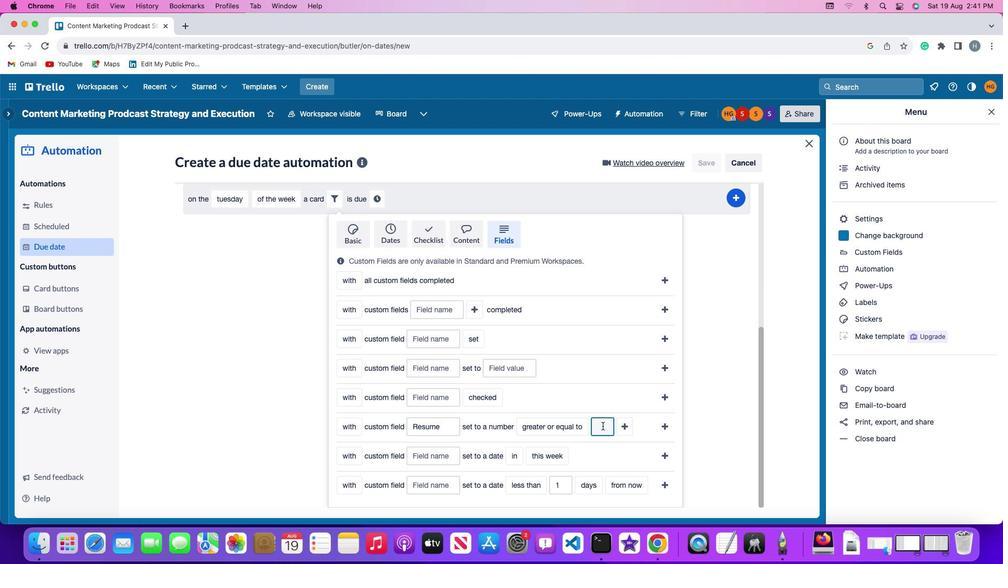 
Action: Key pressed '1'
Screenshot: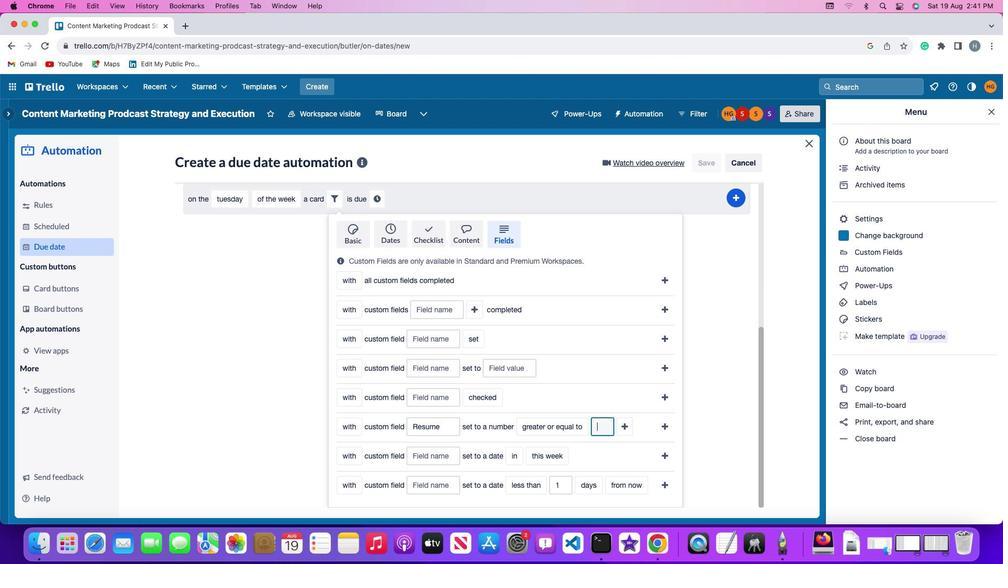 
Action: Mouse moved to (589, 426)
Screenshot: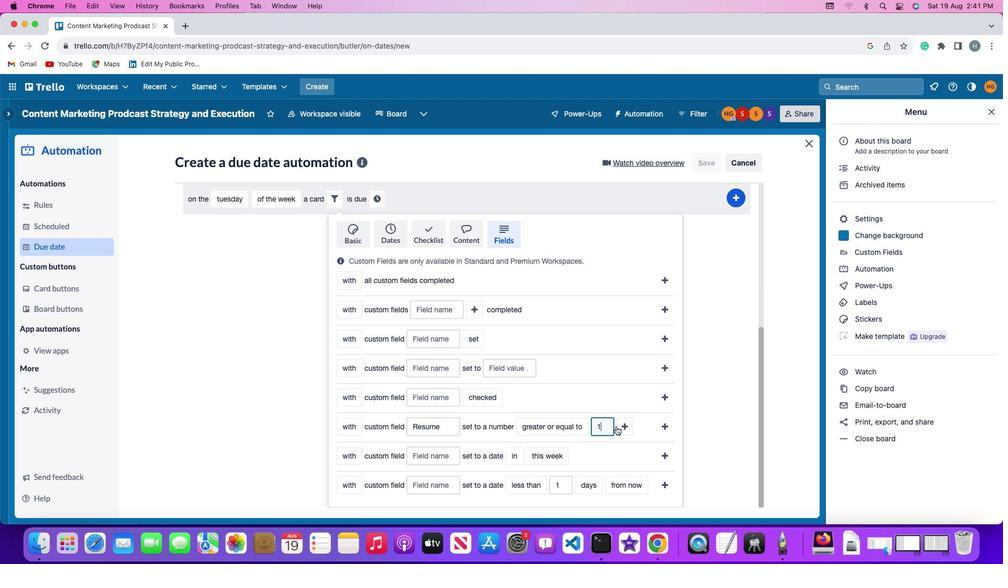 
Action: Mouse pressed left at (589, 426)
Screenshot: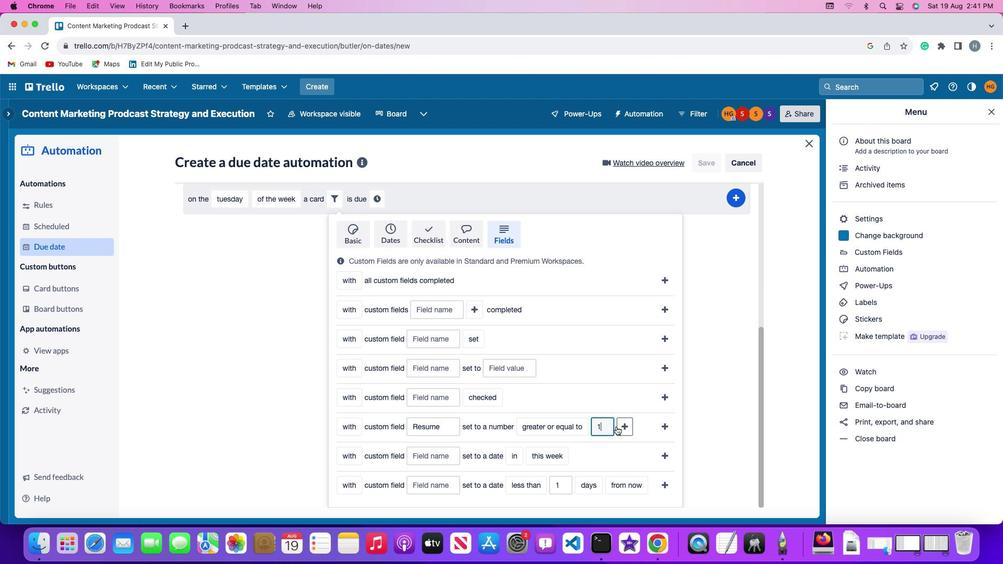 
Action: Mouse moved to (408, 449)
Screenshot: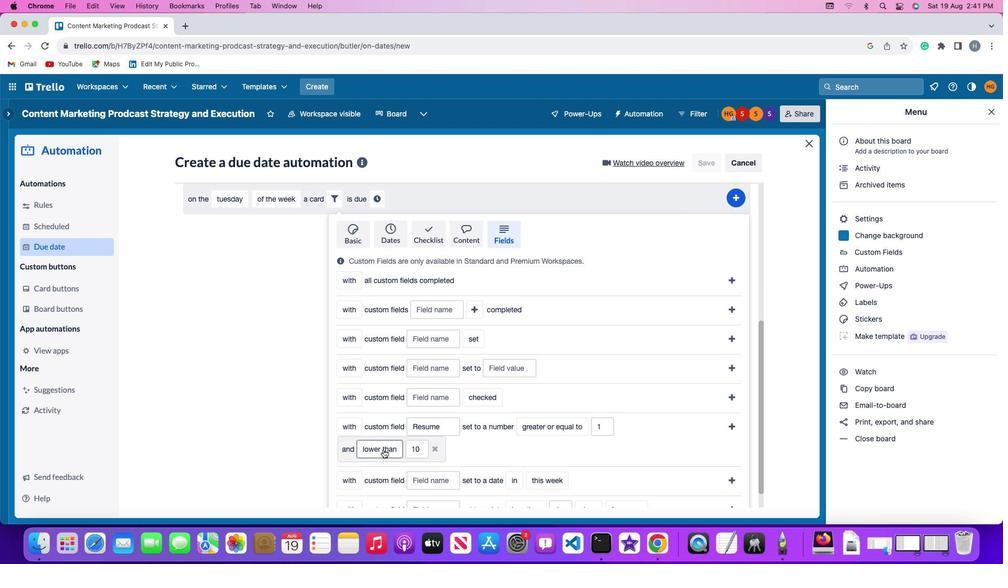 
Action: Mouse pressed left at (408, 449)
Screenshot: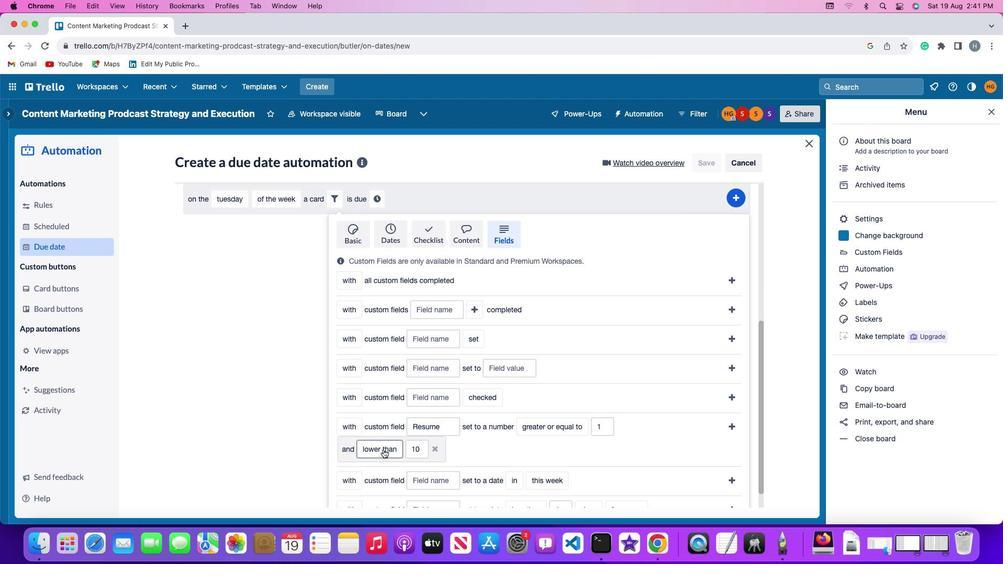 
Action: Mouse moved to (409, 409)
Screenshot: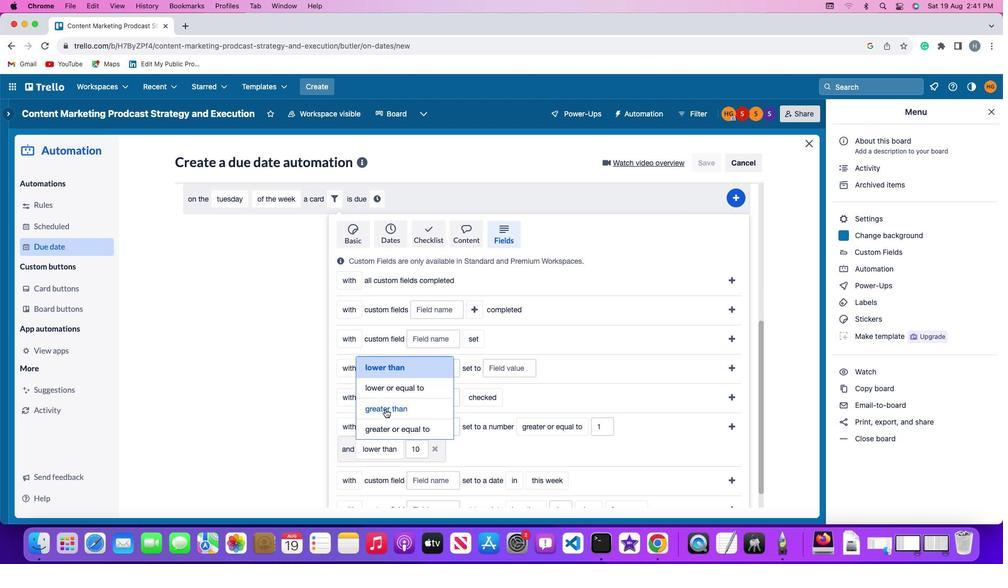 
Action: Mouse pressed left at (409, 409)
Screenshot: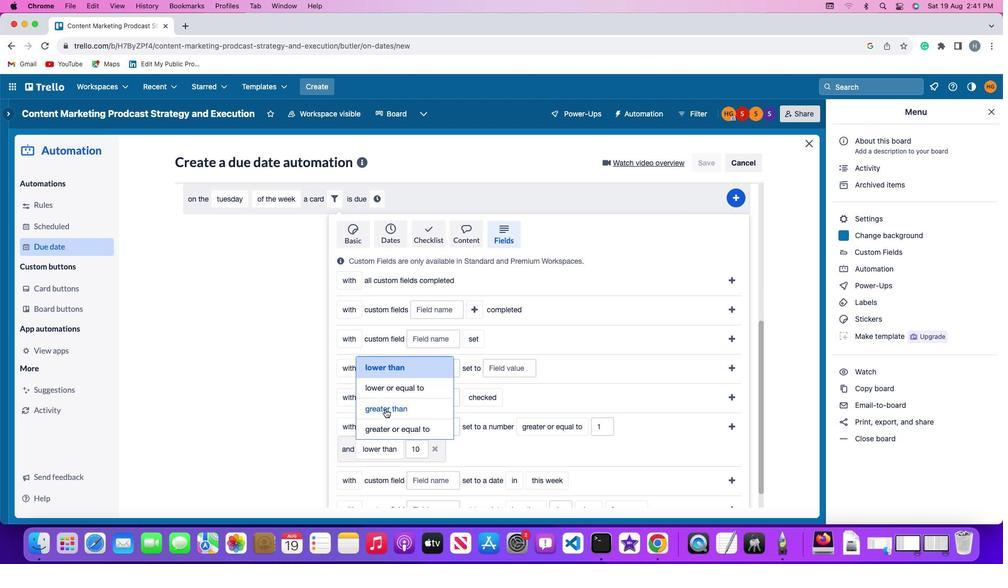 
Action: Mouse moved to (443, 444)
Screenshot: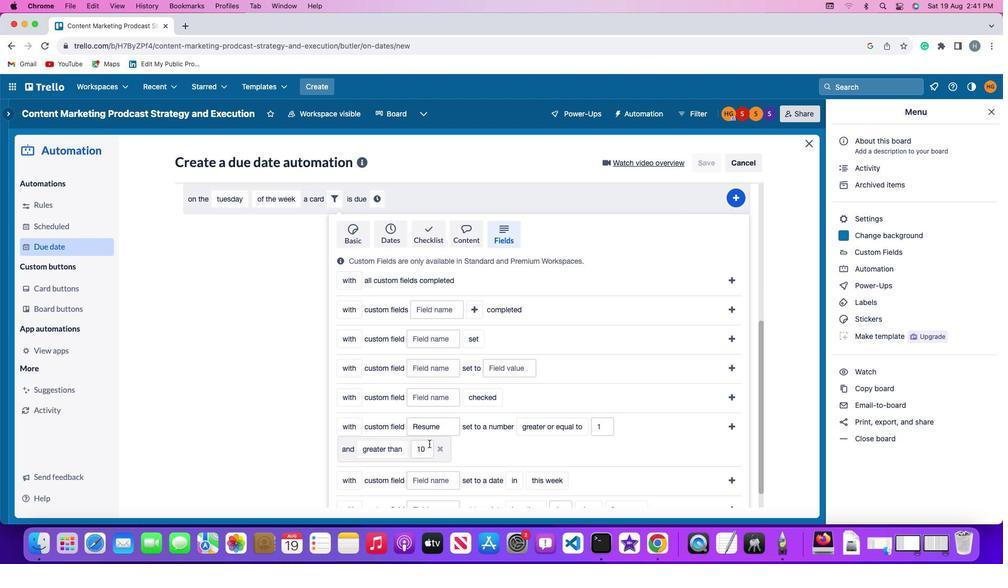 
Action: Mouse pressed left at (443, 444)
Screenshot: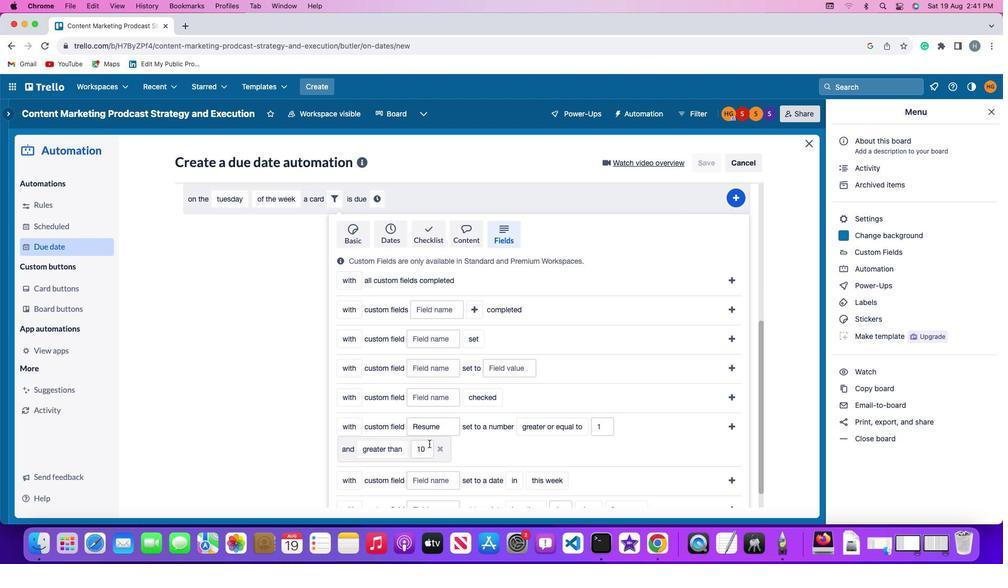 
Action: Key pressed Key.backspaceKey.backspace'1''0'
Screenshot: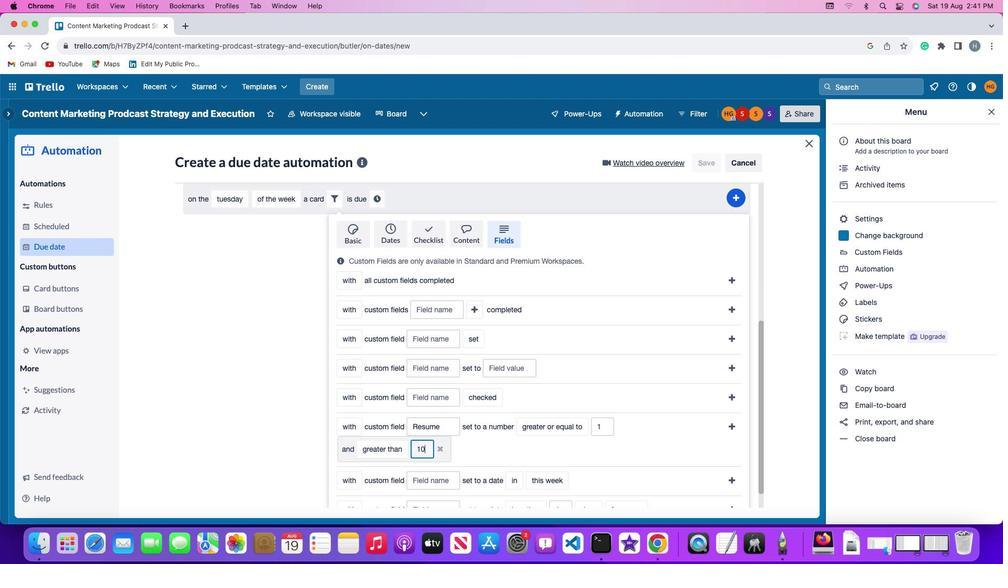 
Action: Mouse moved to (678, 424)
Screenshot: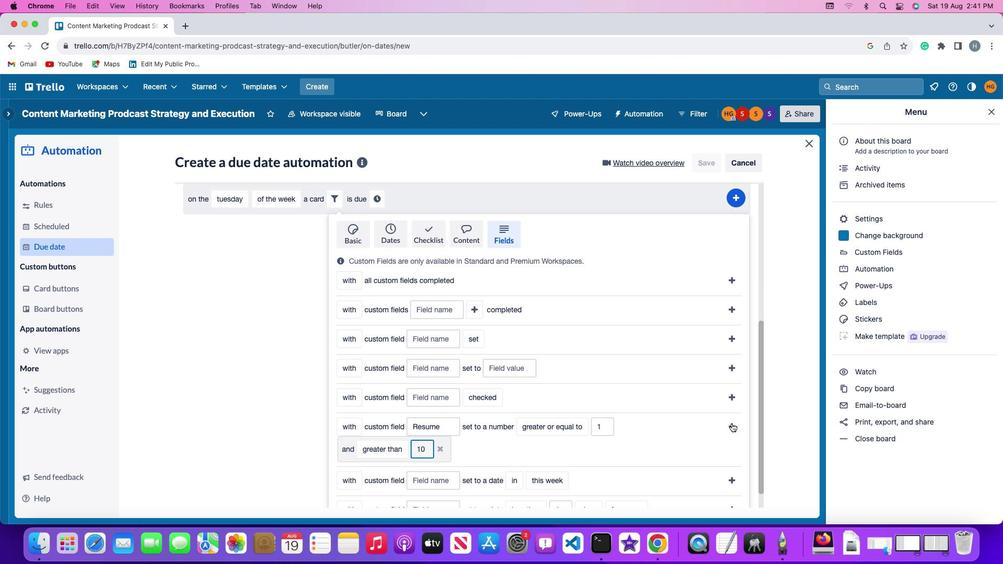 
Action: Mouse pressed left at (678, 424)
Screenshot: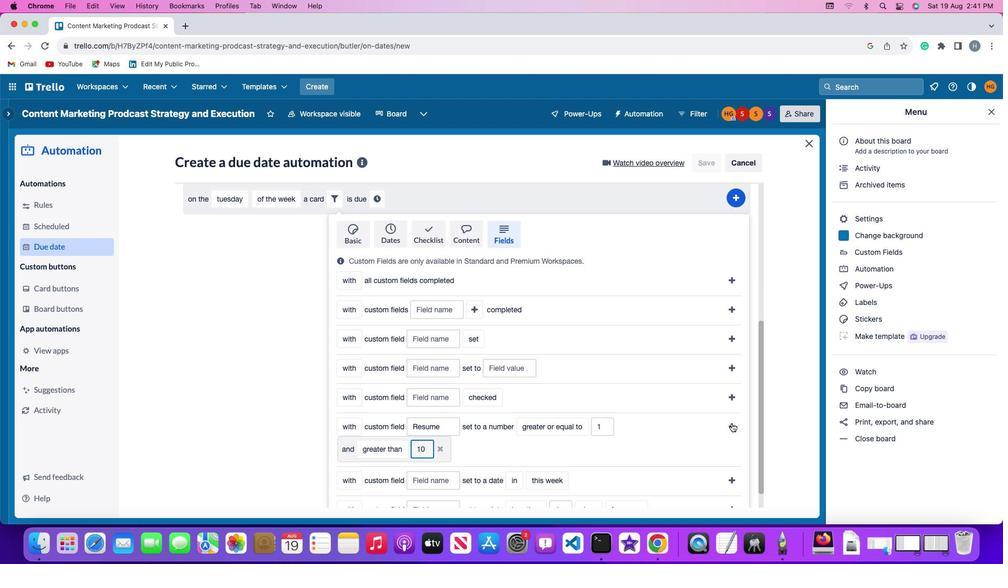 
Action: Mouse moved to (641, 457)
Screenshot: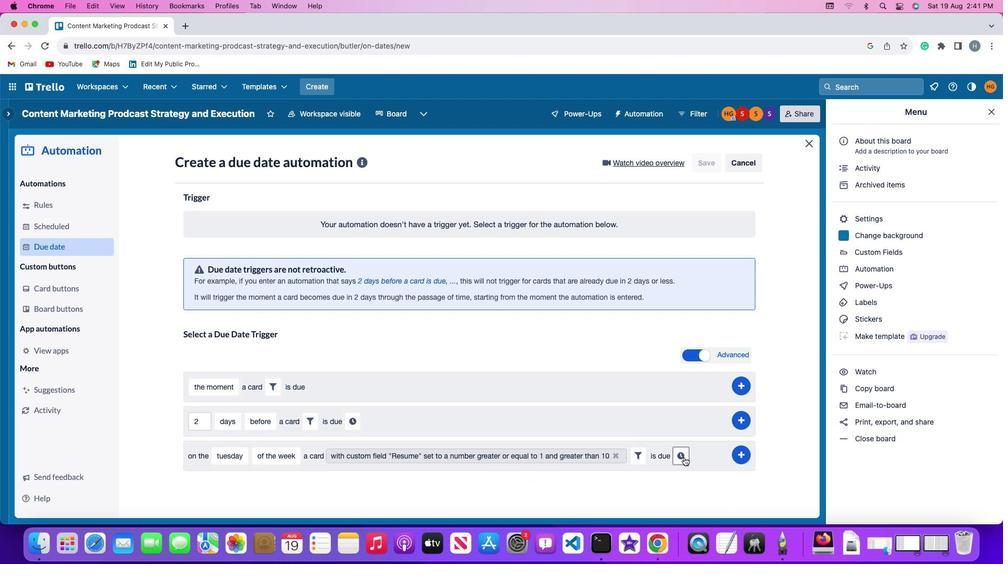 
Action: Mouse pressed left at (641, 457)
Screenshot: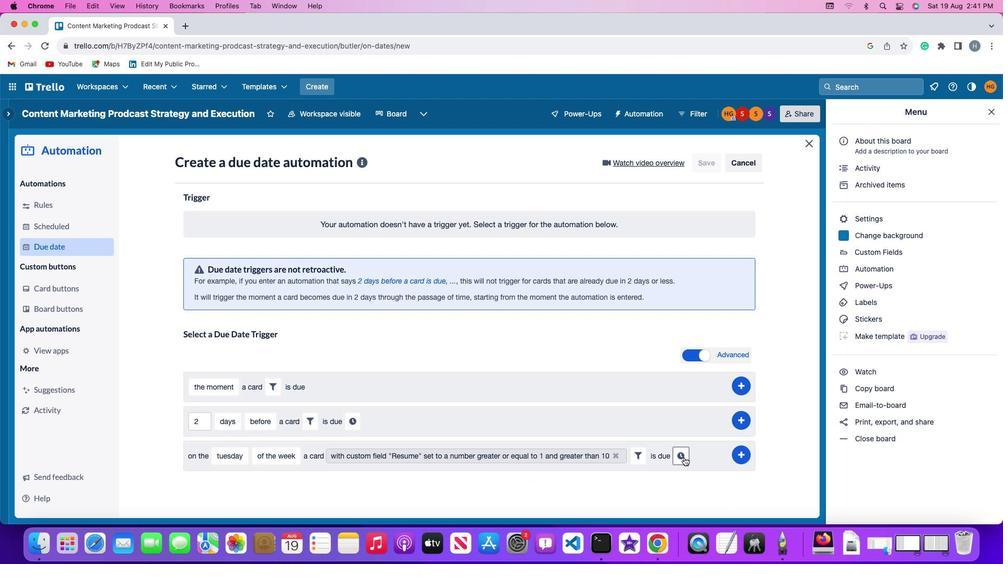 
Action: Mouse moved to (277, 483)
Screenshot: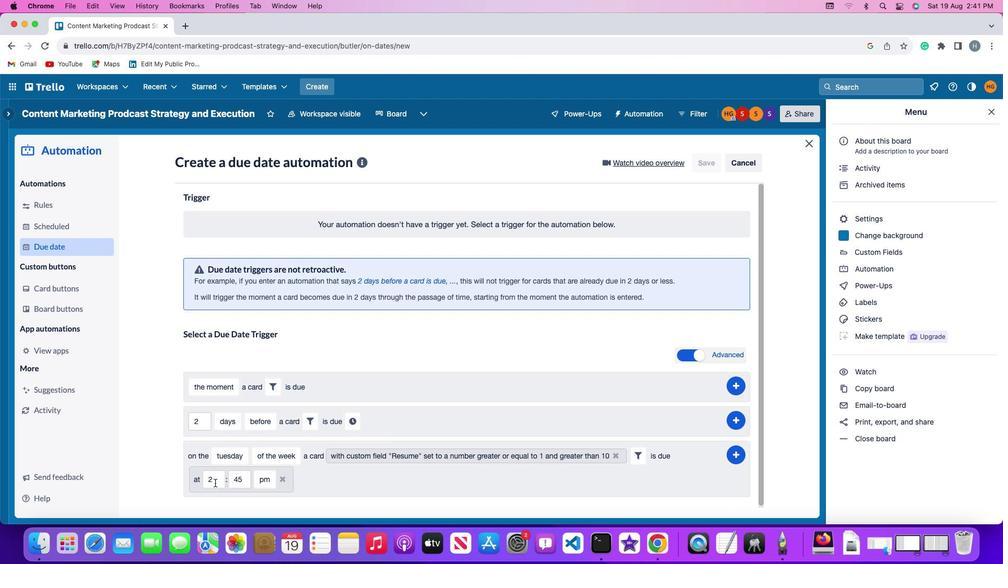 
Action: Mouse pressed left at (277, 483)
Screenshot: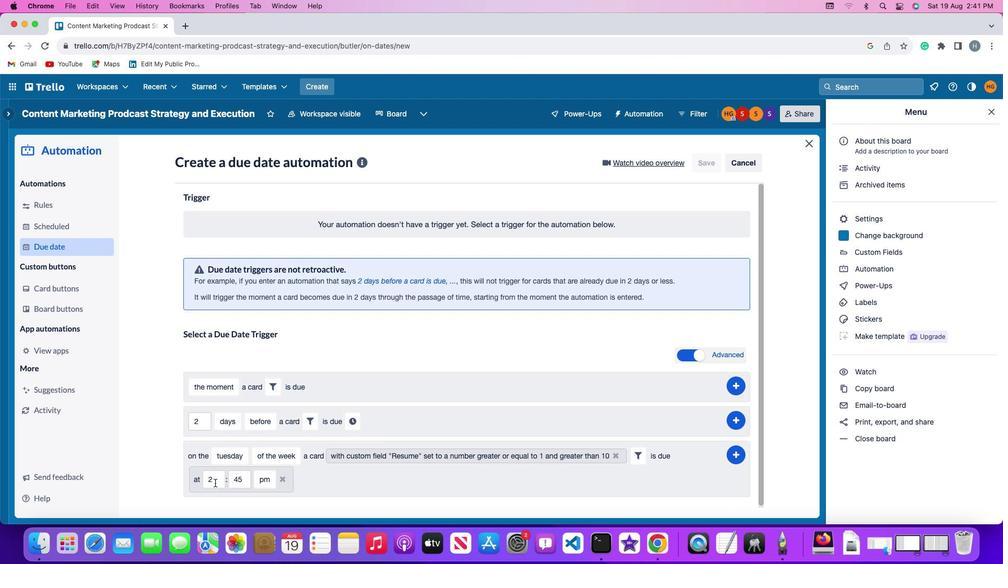 
Action: Key pressed Key.backspace'1''1'
Screenshot: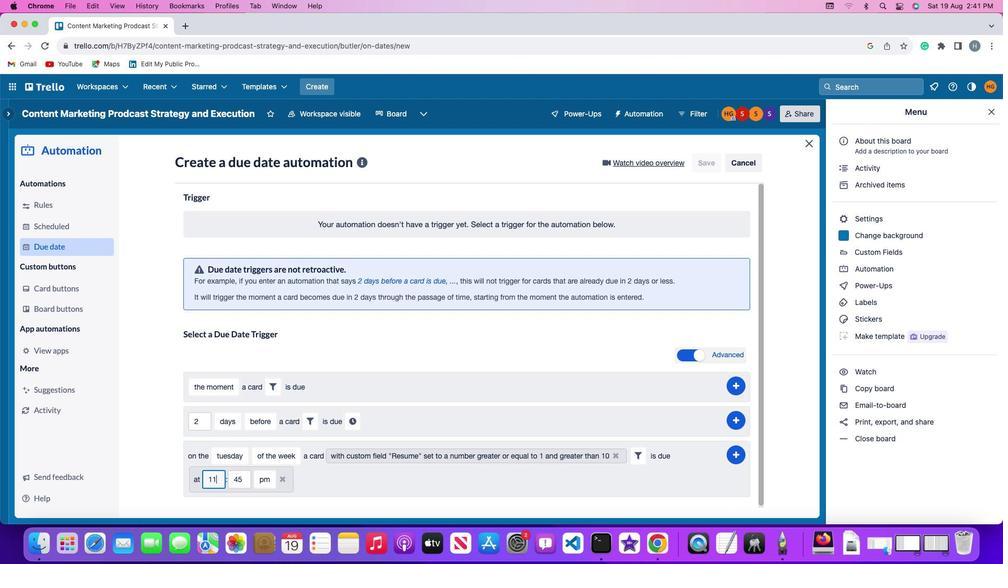 
Action: Mouse moved to (303, 479)
Screenshot: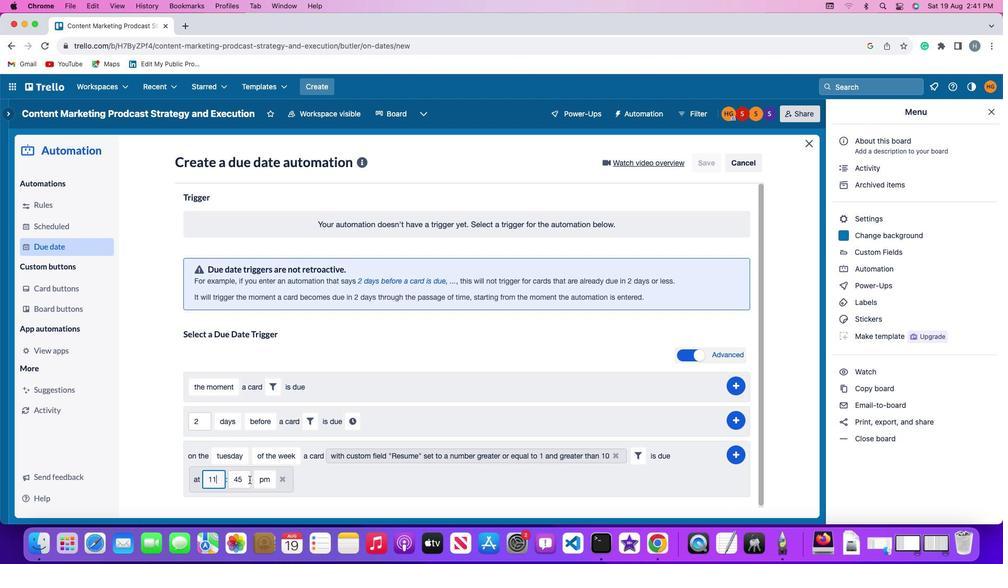 
Action: Mouse pressed left at (303, 479)
Screenshot: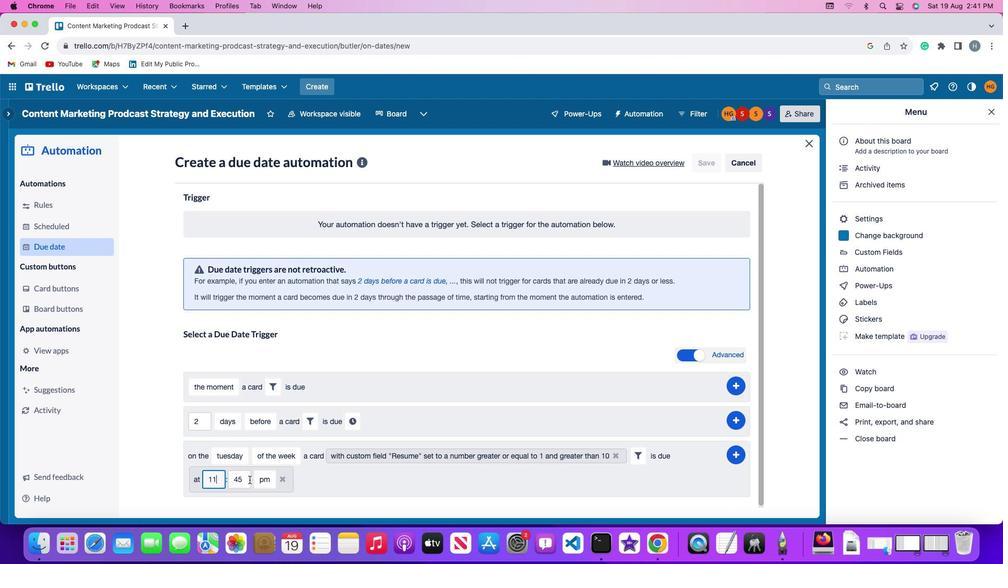 
Action: Key pressed Key.backspaceKey.backspace'0''0'
Screenshot: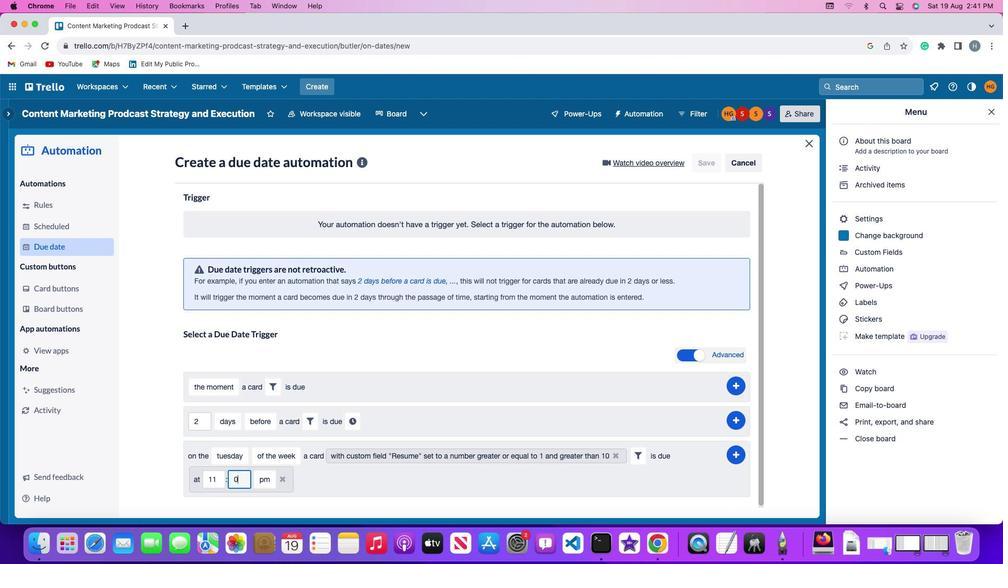 
Action: Mouse moved to (316, 479)
Screenshot: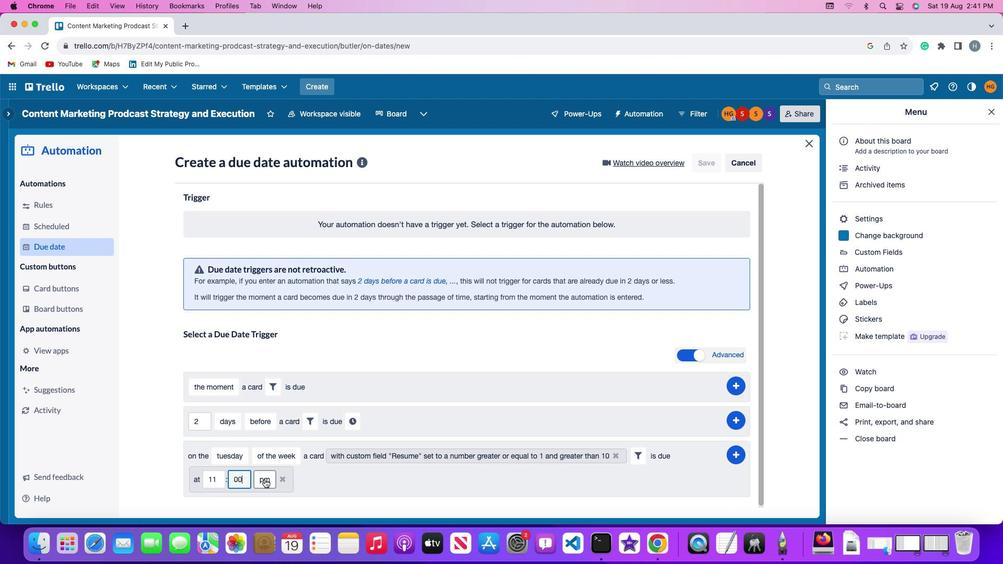 
Action: Mouse pressed left at (316, 479)
Screenshot: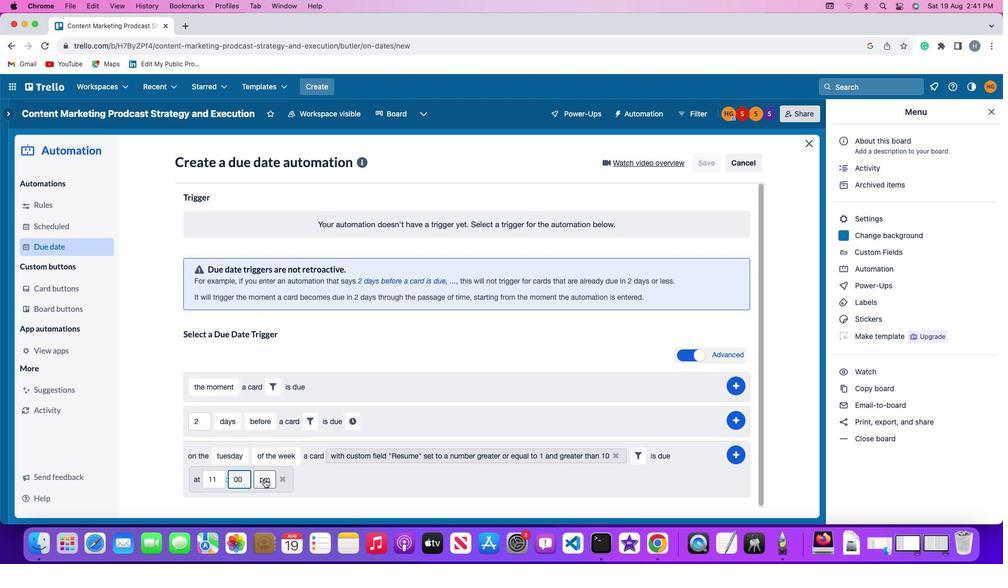 
Action: Mouse moved to (321, 437)
Screenshot: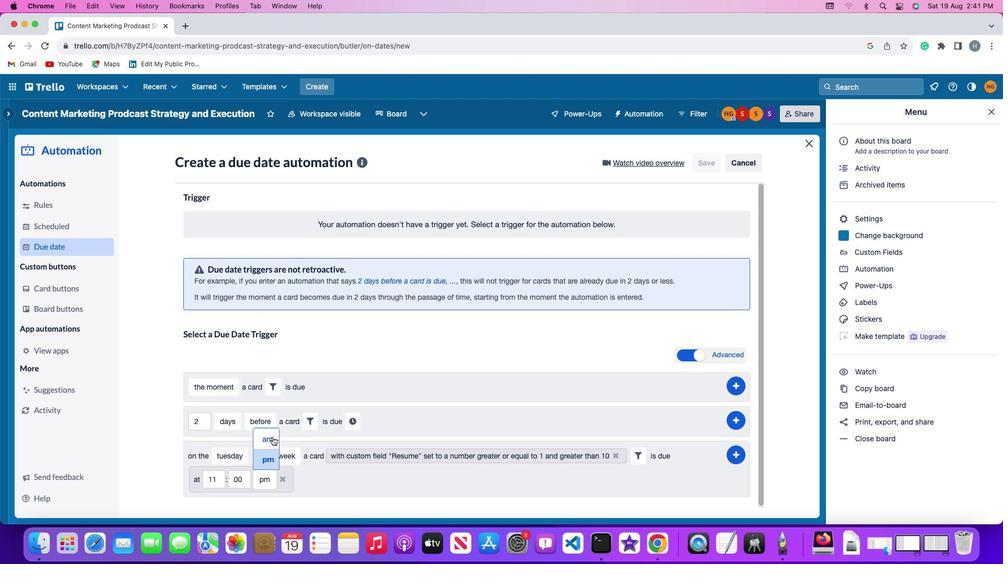 
Action: Mouse pressed left at (321, 437)
Screenshot: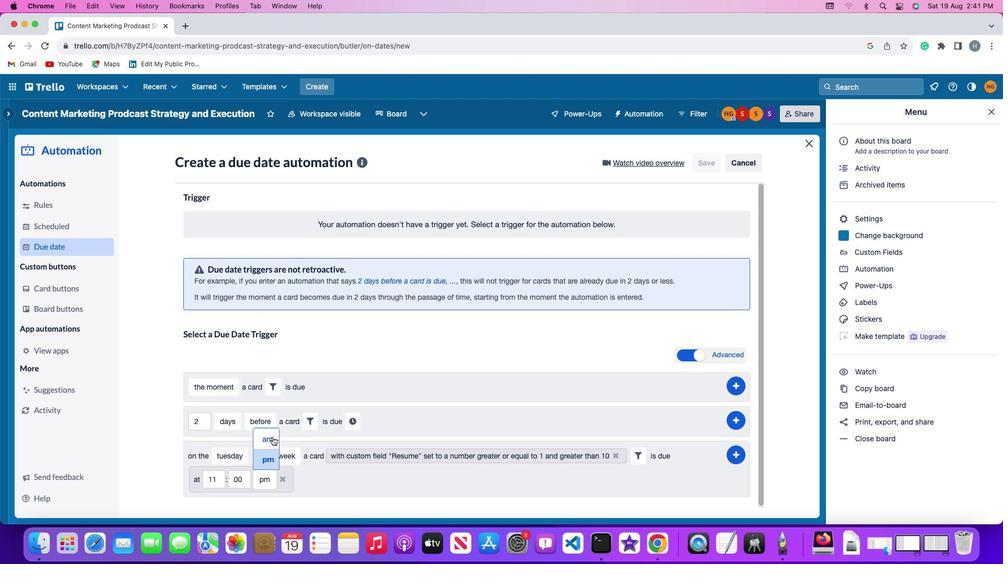 
Action: Mouse moved to (679, 453)
Screenshot: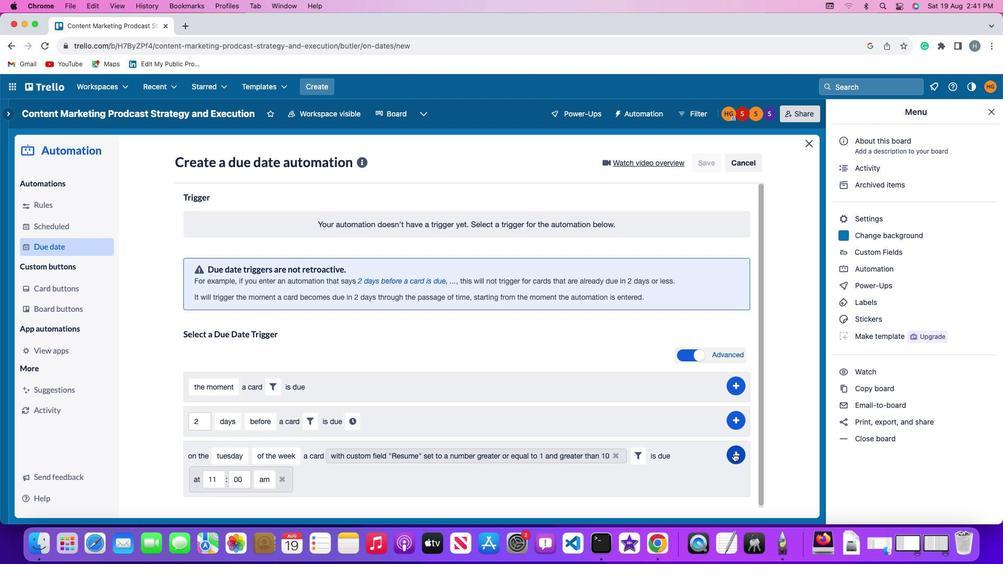 
Action: Mouse pressed left at (679, 453)
Screenshot: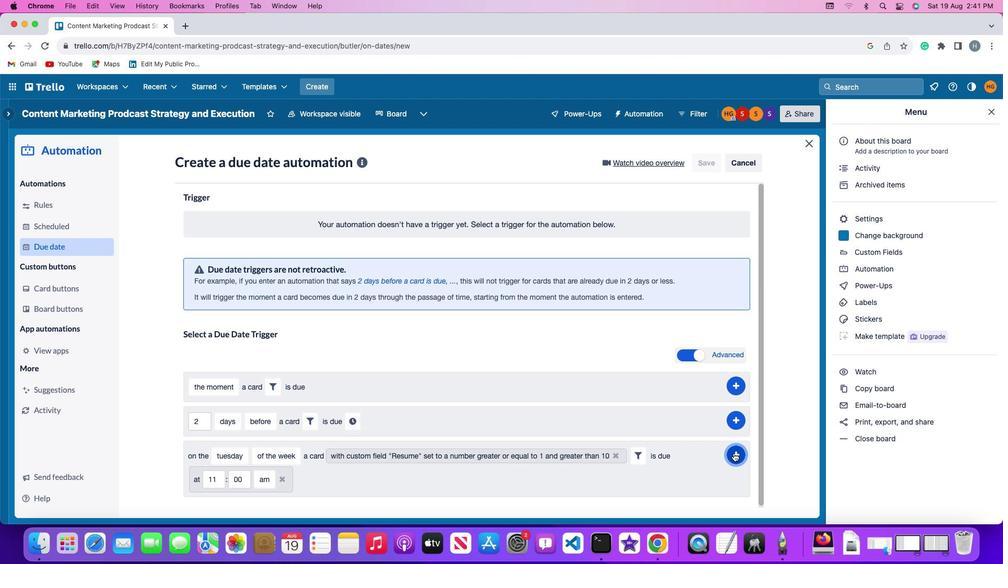
Action: Mouse moved to (713, 391)
Screenshot: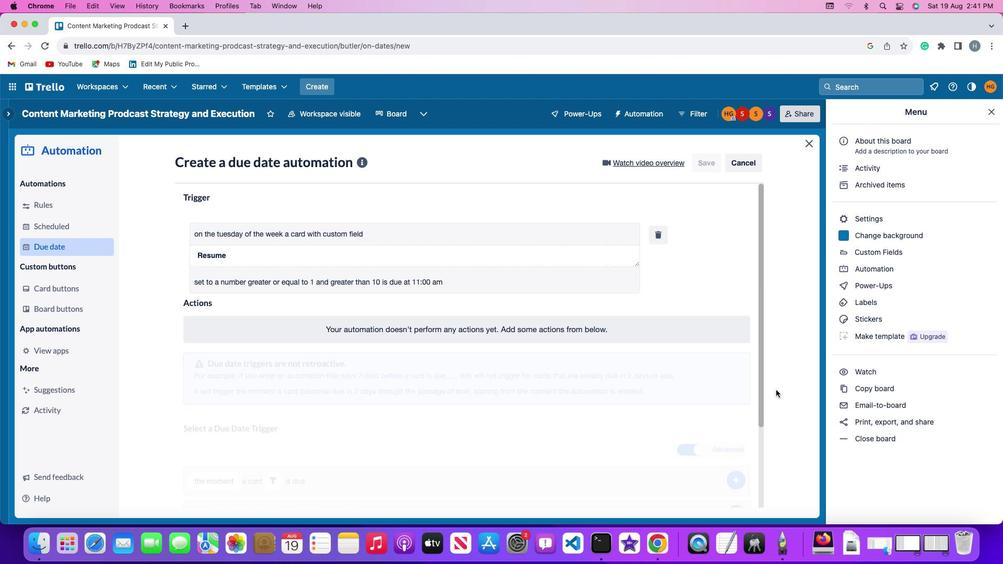 
